 Task: Create new contact,   with mail id: 'AutumnAdams@revlon.com', first name: 'Autumn', Last name: 'Adams', Job Title: Communications Specialist, Phone number (305) 555-1234. Change life cycle stage to  'Lead' and lead status to 'New'. Add new company to the associated contact: thewaltdisneycompany.com and type: Other. Logged in from softage.10@softage.net
Action: Mouse moved to (81, 58)
Screenshot: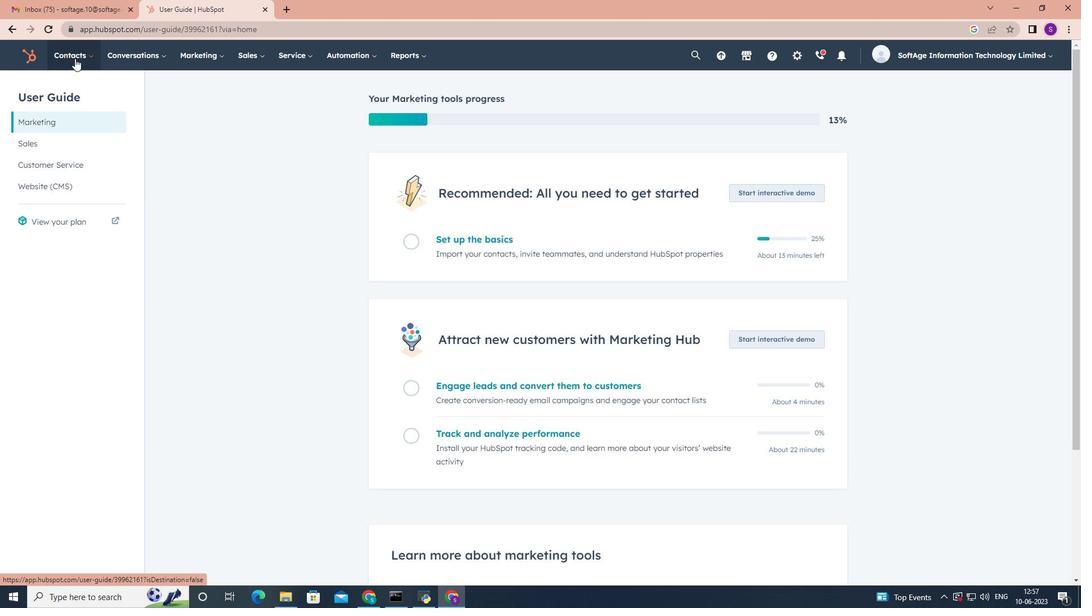 
Action: Mouse pressed left at (81, 58)
Screenshot: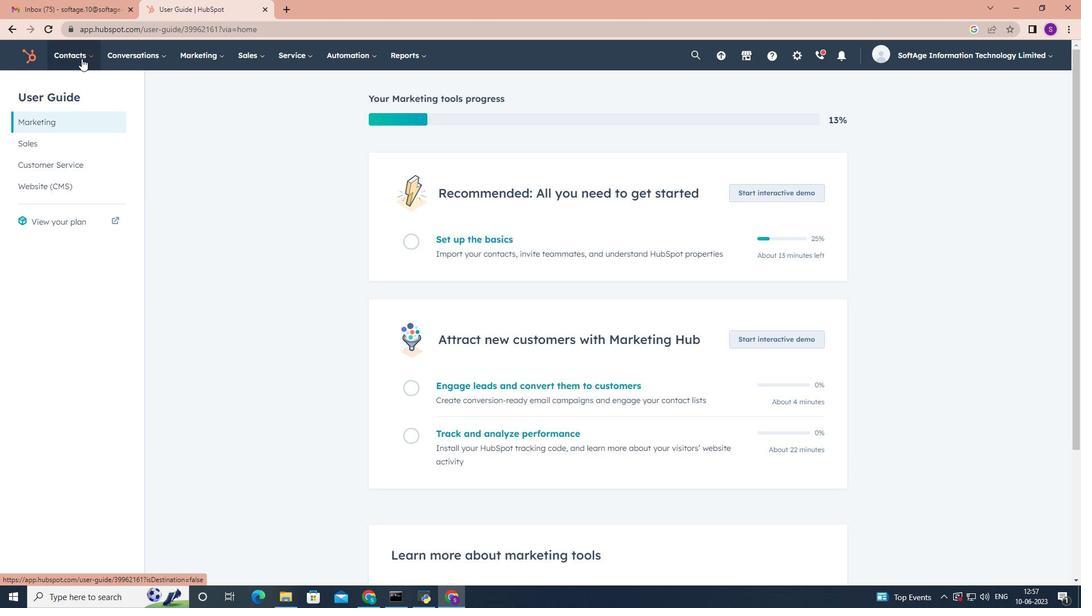 
Action: Mouse moved to (90, 88)
Screenshot: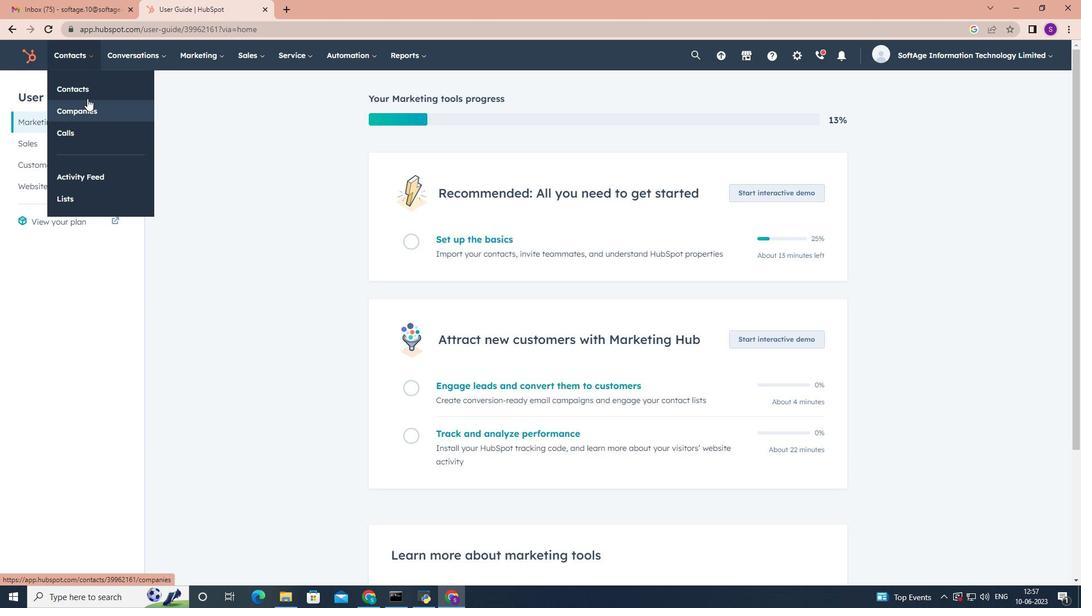 
Action: Mouse pressed left at (90, 88)
Screenshot: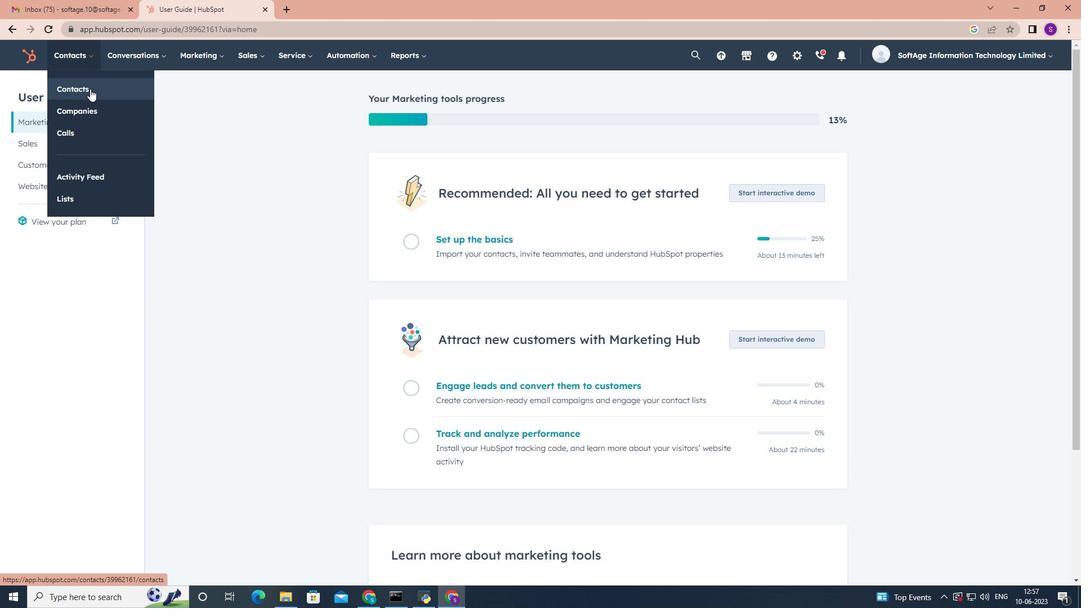 
Action: Mouse moved to (1036, 98)
Screenshot: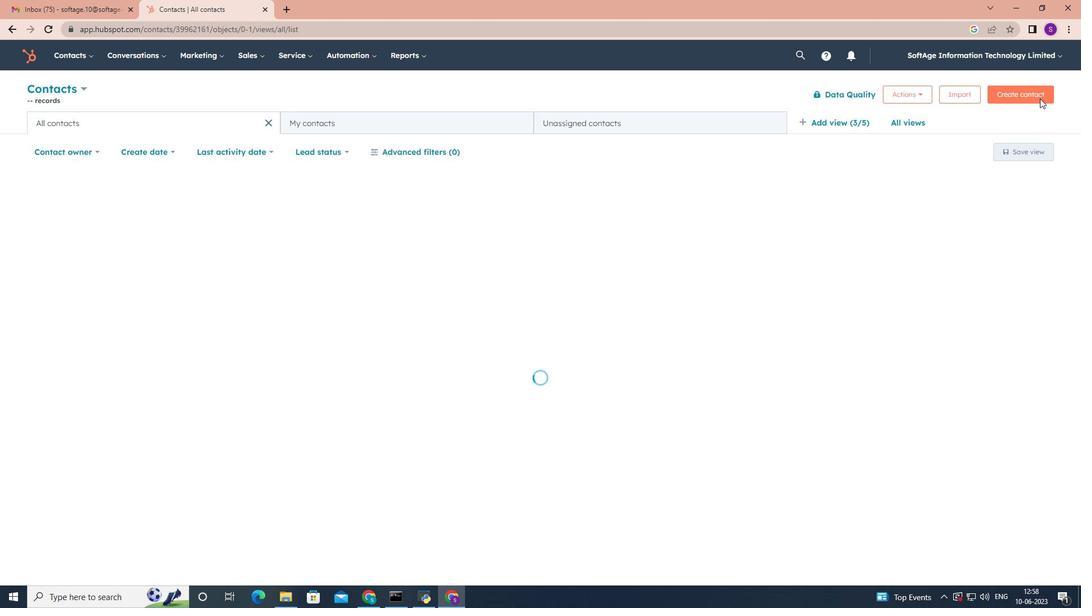 
Action: Mouse pressed left at (1036, 98)
Screenshot: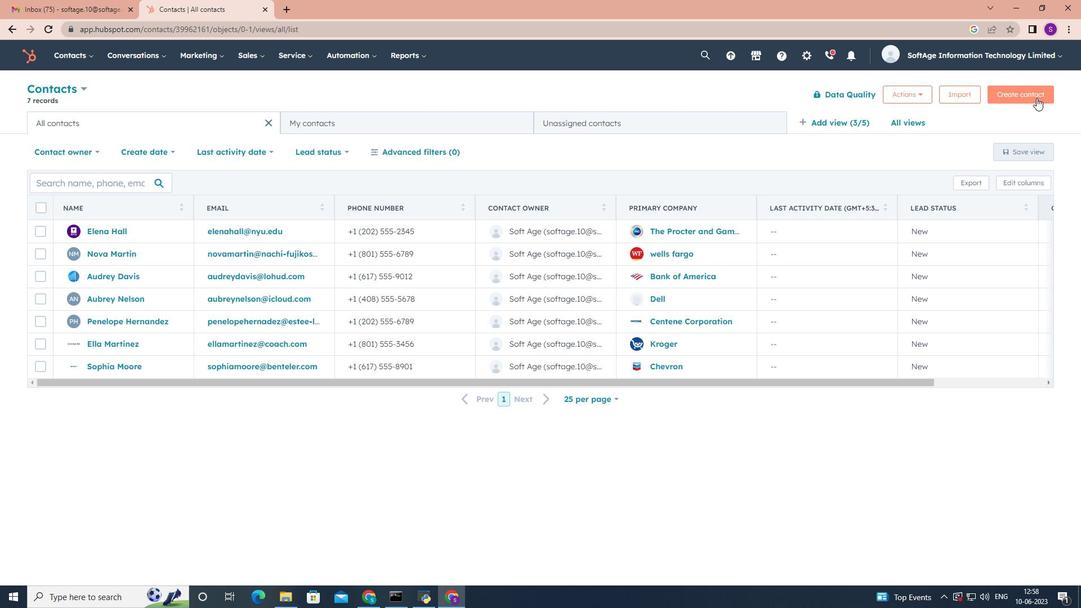 
Action: Mouse moved to (791, 153)
Screenshot: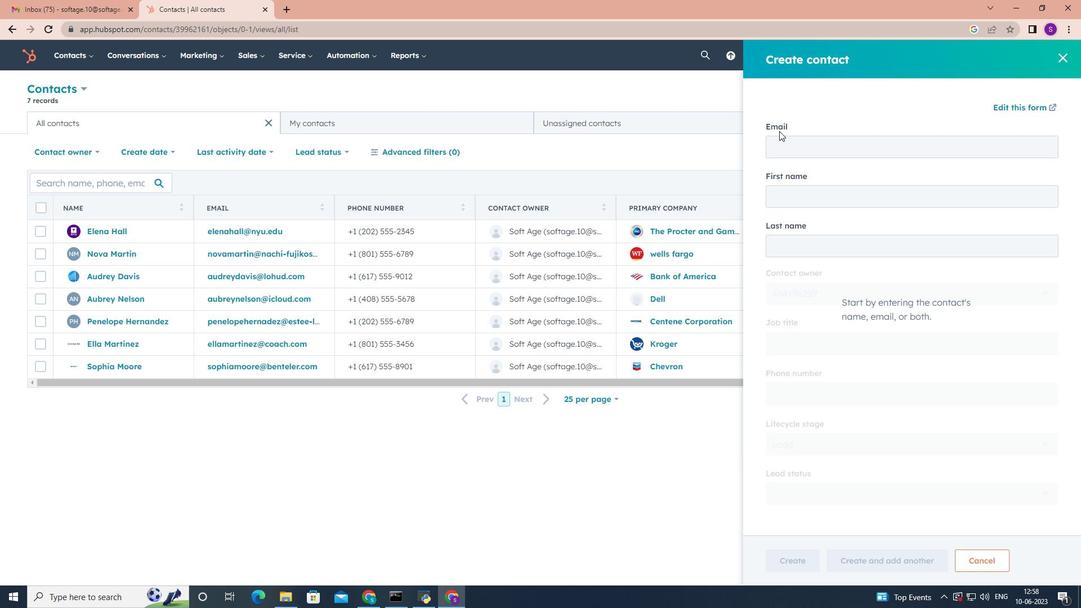 
Action: Mouse pressed left at (791, 153)
Screenshot: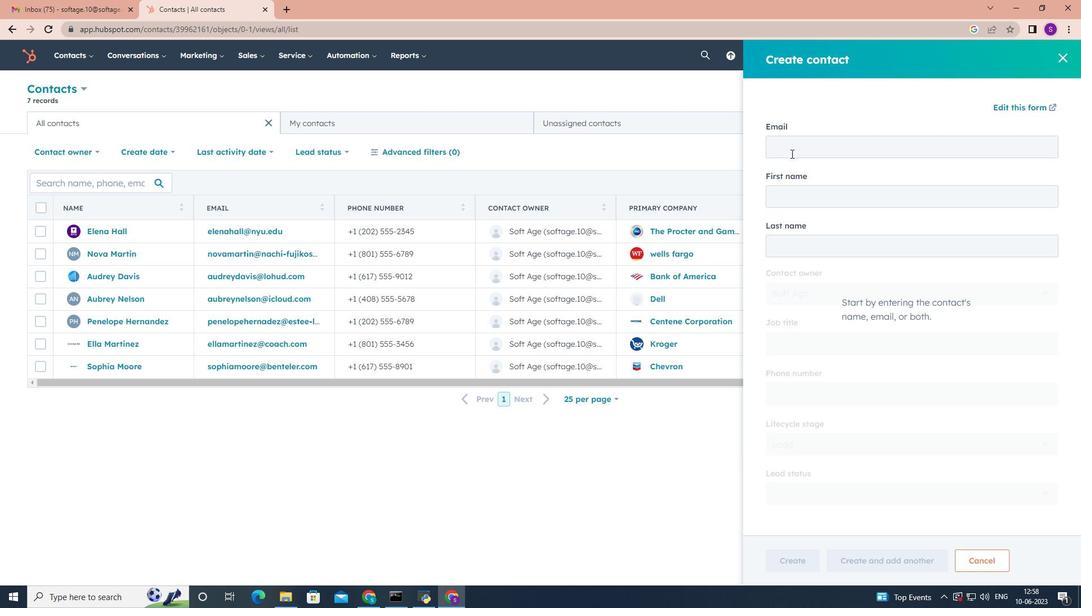 
Action: Key pressed <Key.shift>Autumn<Key.shift>Adams<Key.shift>@revlon.com<Key.tab><Key.shift>Autumn<Key.tab><Key.shift>Adams<Key.tab><Key.tab><Key.shift><Key.shift><Key.shift><Key.shift><Key.shift><Key.shift><Key.shift><Key.shift>Communications<Key.space><Key.shift>Specialist<Key.tab>3055551234<Key.tab><Key.tab><Key.tab><Key.tab><Key.enter>
Screenshot: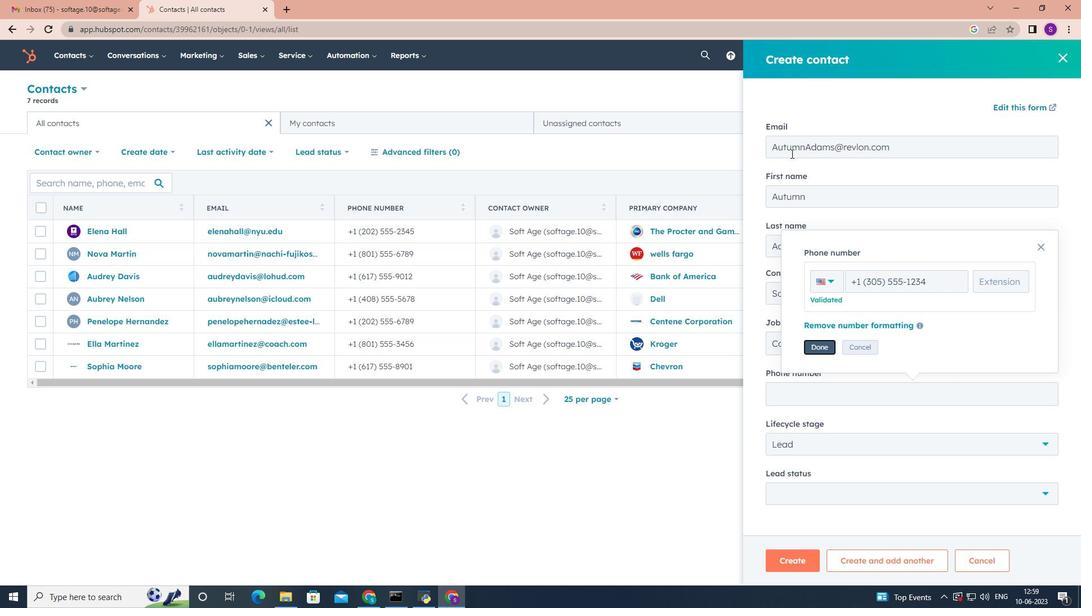 
Action: Mouse moved to (1047, 443)
Screenshot: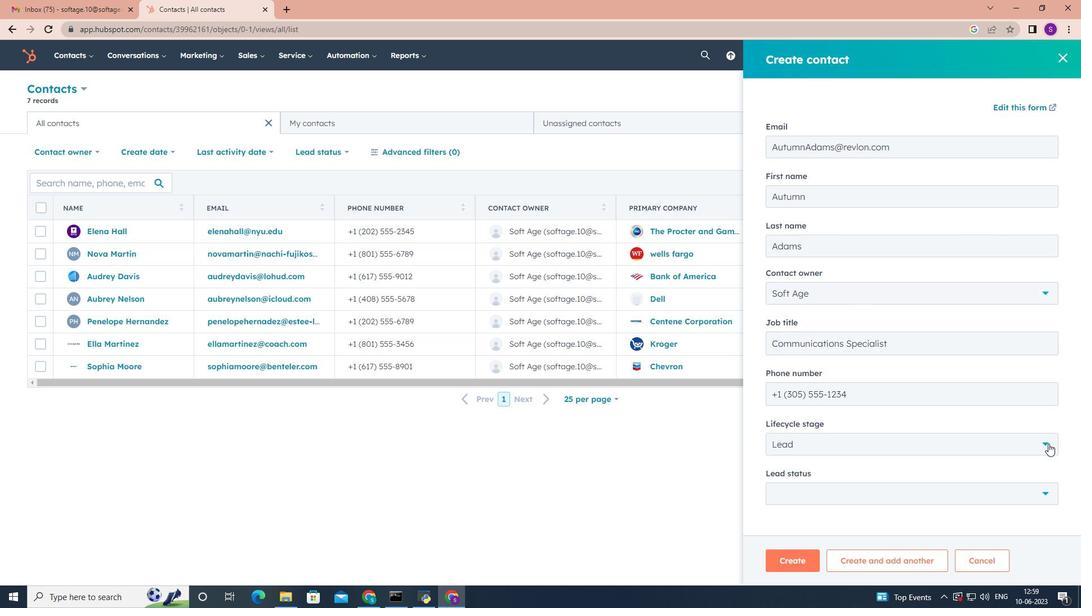 
Action: Mouse pressed left at (1047, 443)
Screenshot: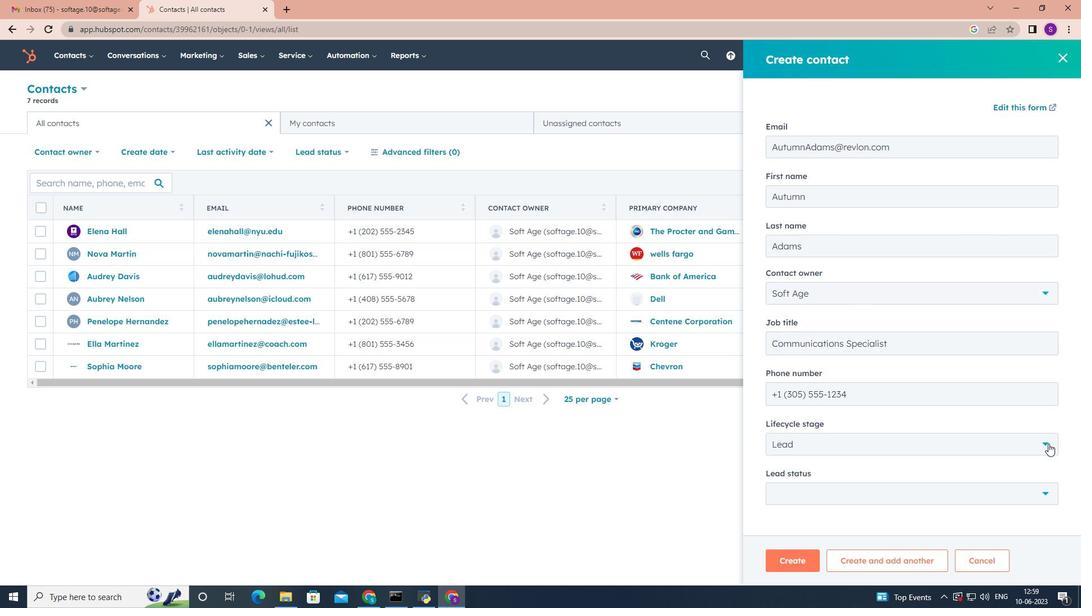 
Action: Mouse moved to (951, 347)
Screenshot: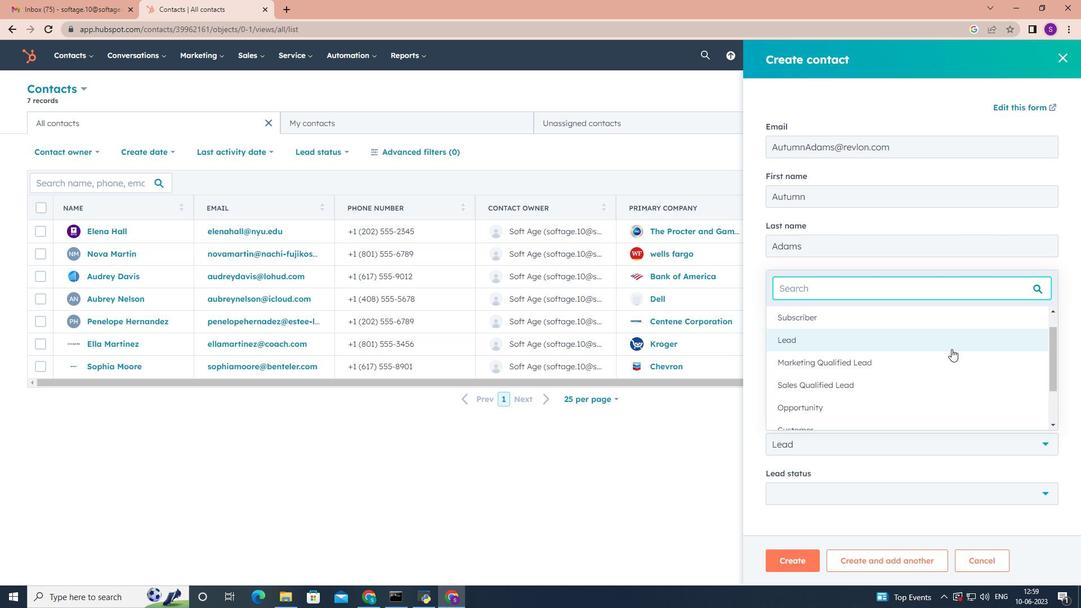 
Action: Mouse pressed left at (951, 347)
Screenshot: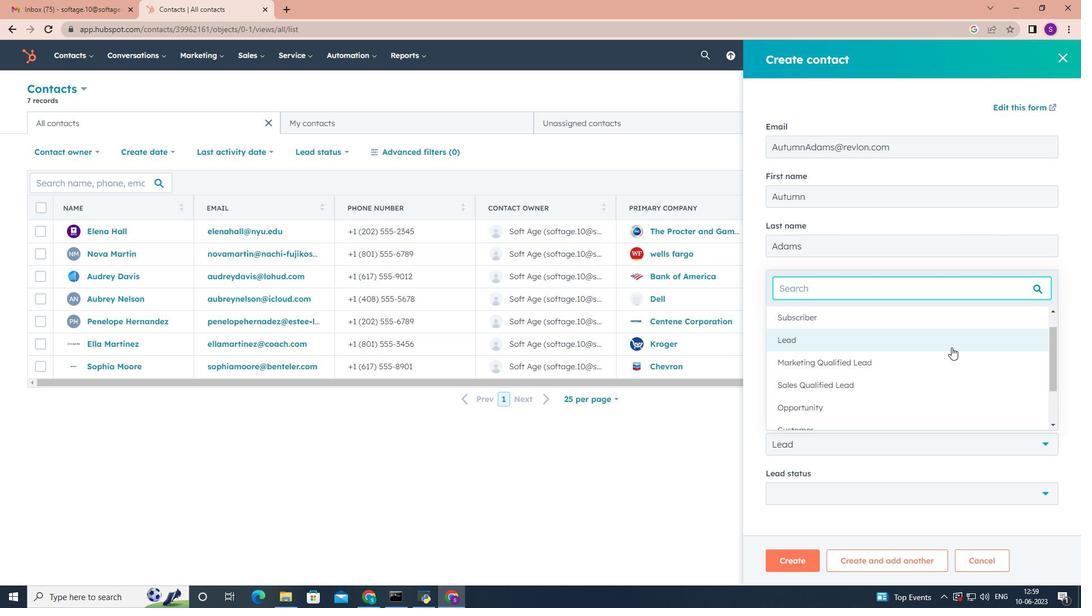 
Action: Mouse moved to (1043, 500)
Screenshot: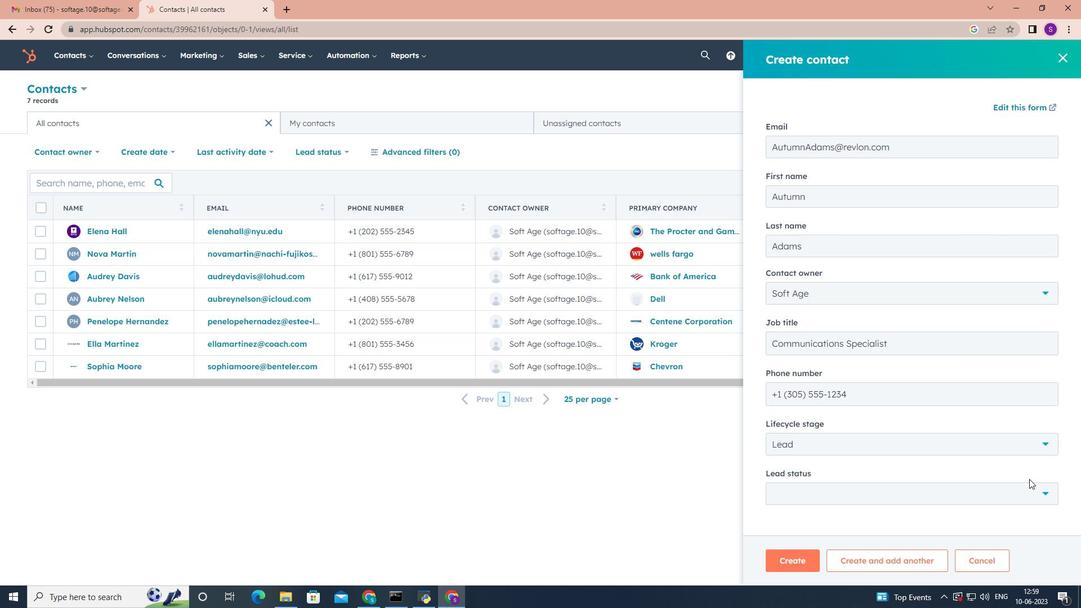 
Action: Mouse pressed left at (1043, 500)
Screenshot: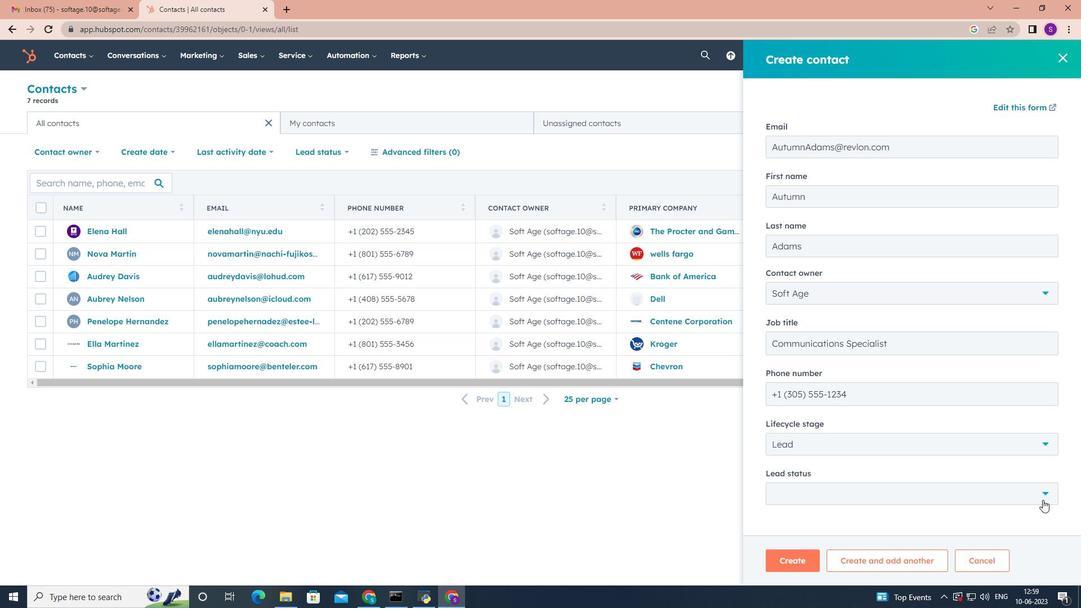 
Action: Mouse moved to (892, 391)
Screenshot: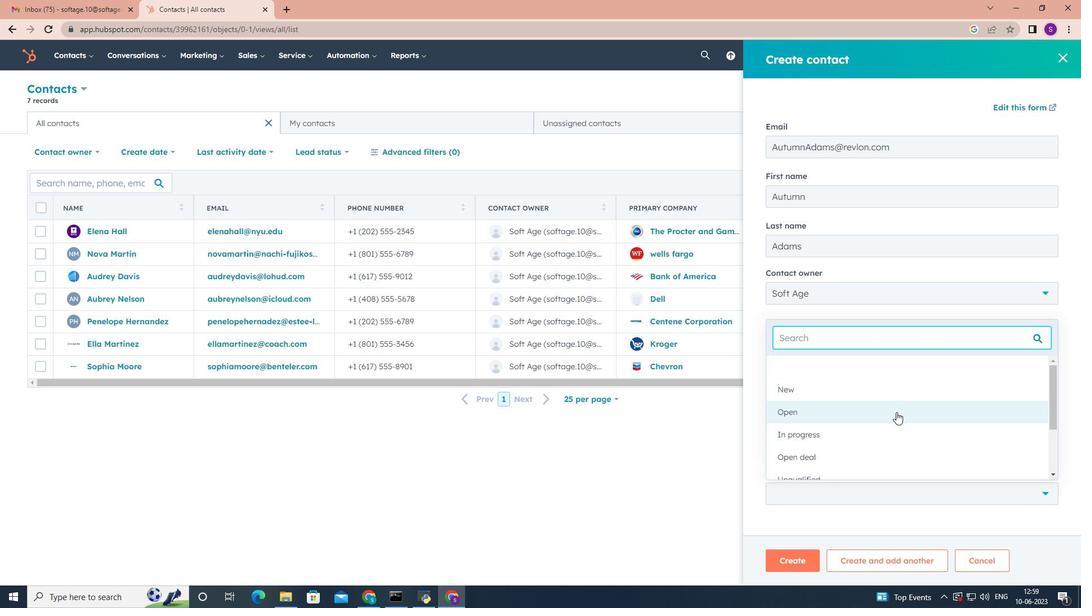 
Action: Mouse pressed left at (892, 391)
Screenshot: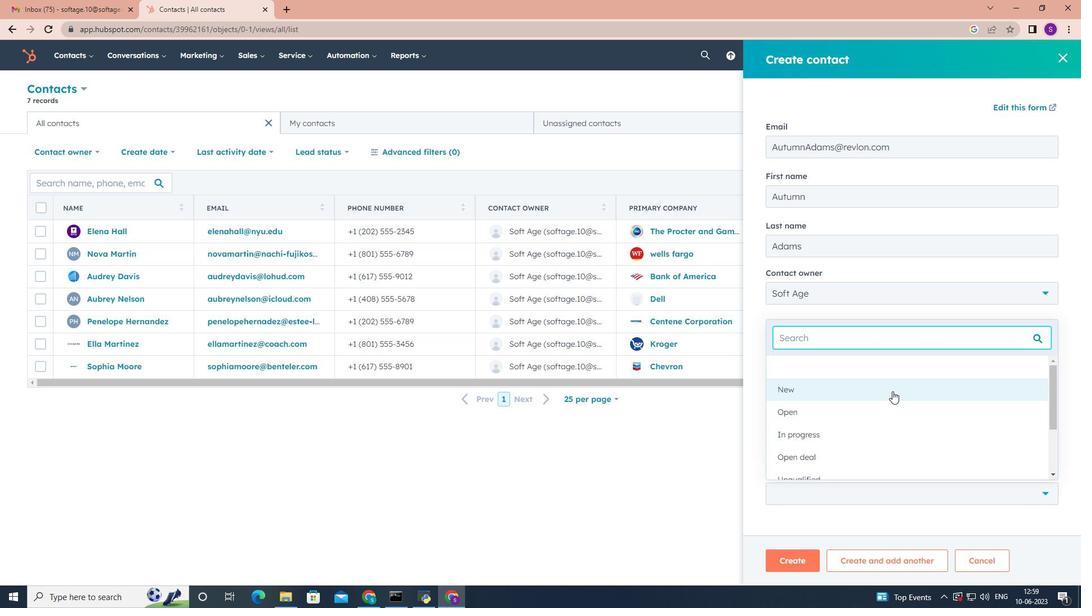 
Action: Mouse moved to (801, 561)
Screenshot: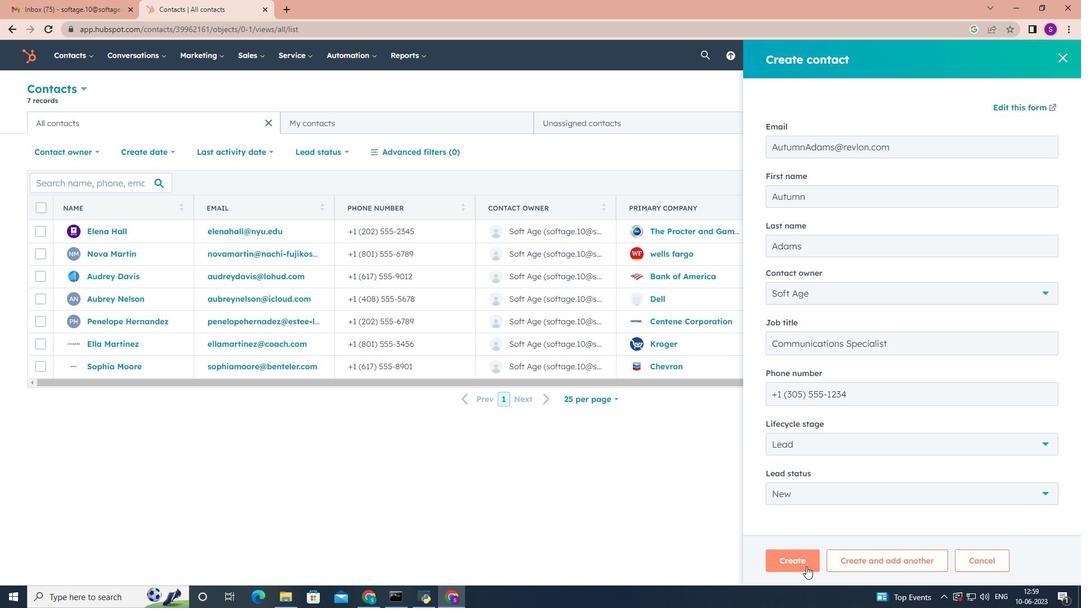 
Action: Mouse pressed left at (801, 561)
Screenshot: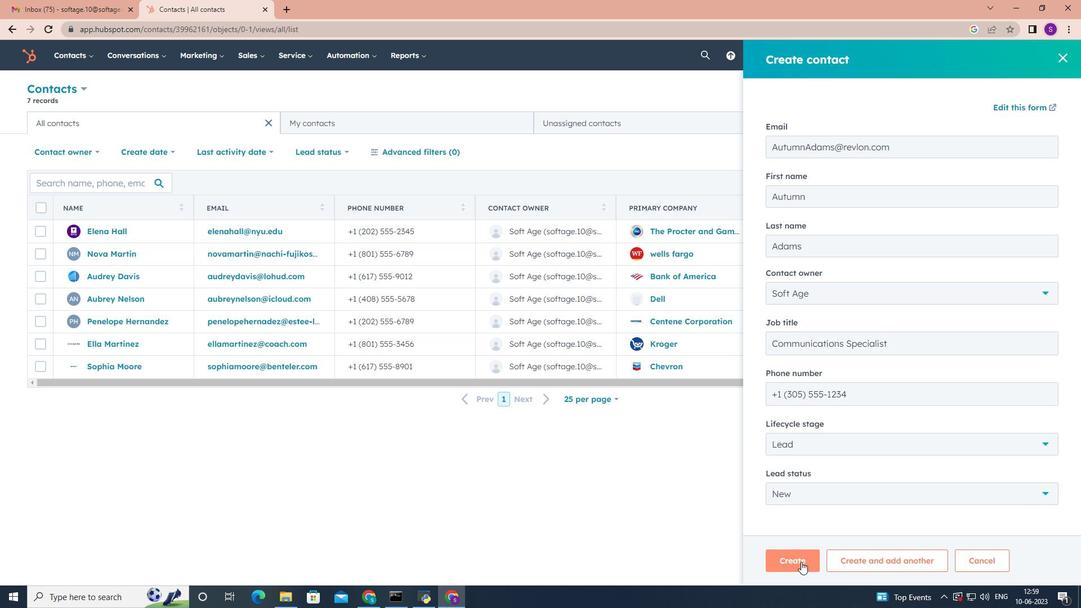 
Action: Mouse moved to (590, 395)
Screenshot: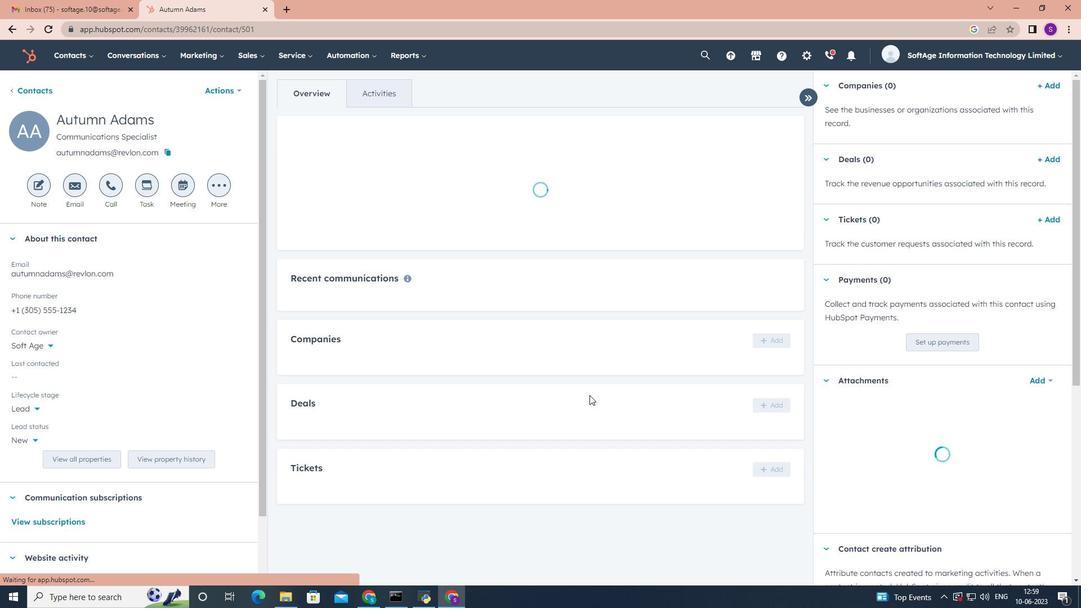 
Action: Mouse scrolled (590, 394) with delta (0, 0)
Screenshot: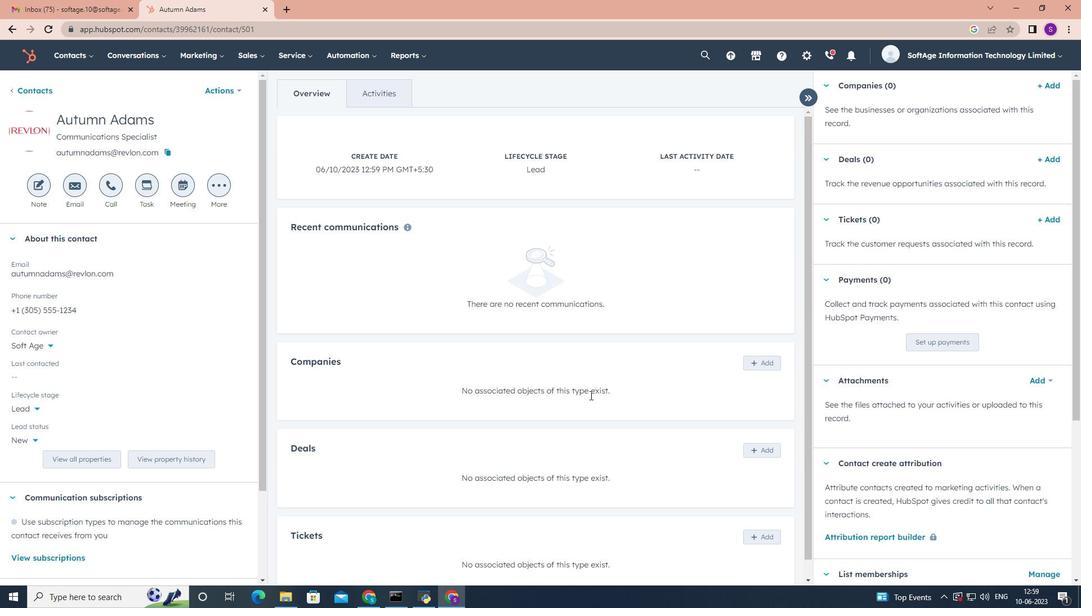 
Action: Mouse scrolled (590, 394) with delta (0, 0)
Screenshot: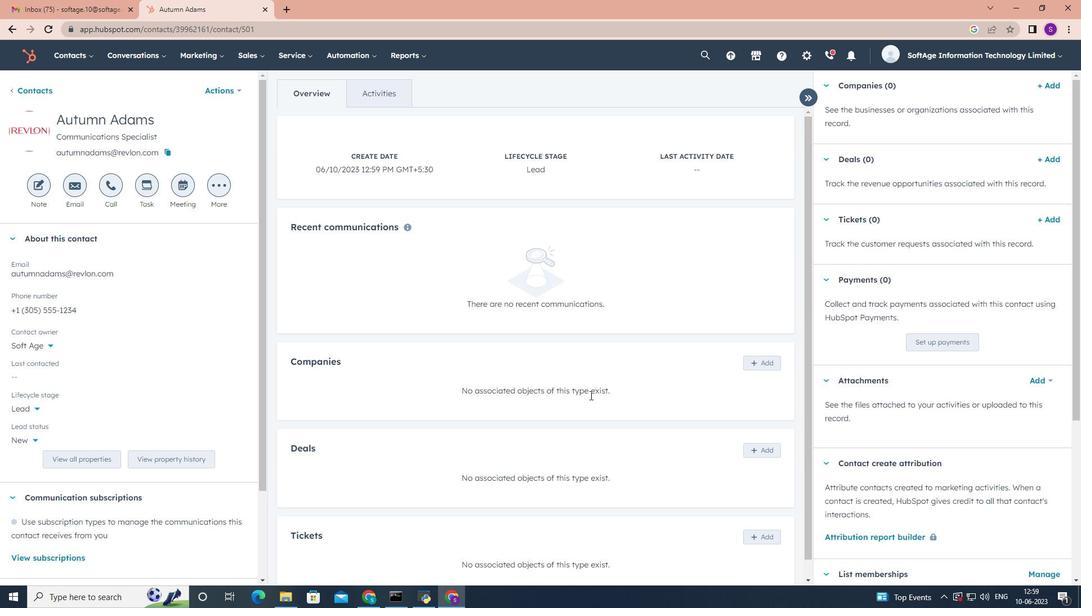 
Action: Mouse scrolled (590, 394) with delta (0, 0)
Screenshot: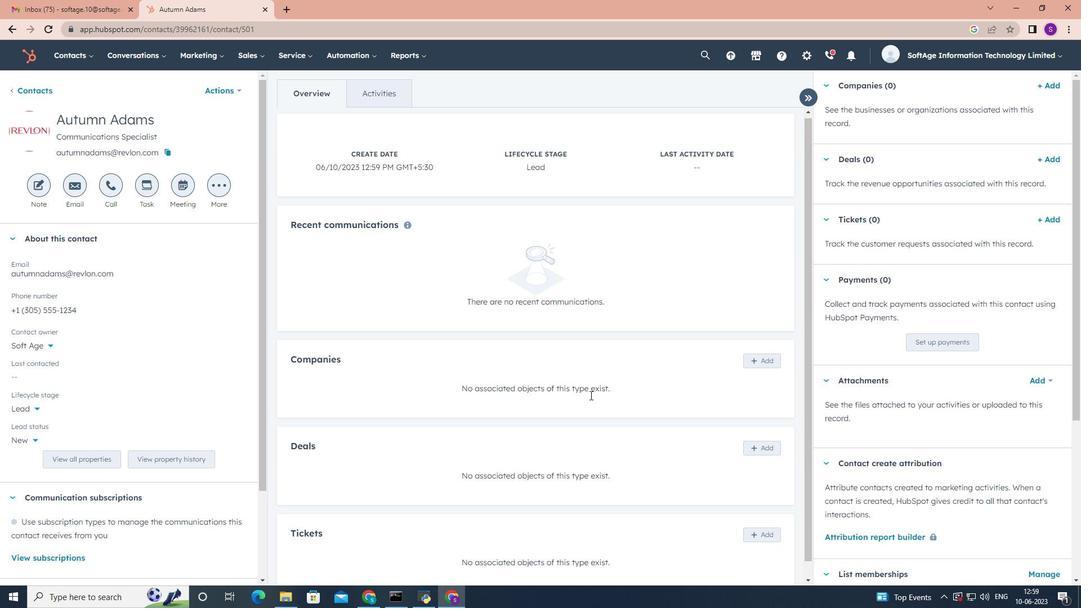 
Action: Mouse moved to (763, 339)
Screenshot: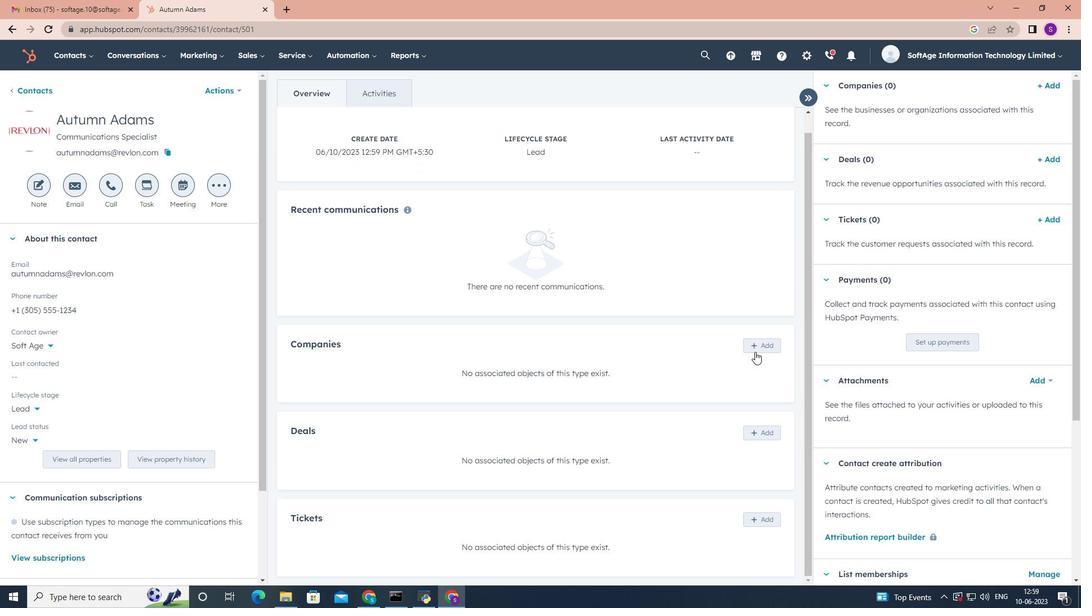 
Action: Mouse pressed left at (763, 339)
Screenshot: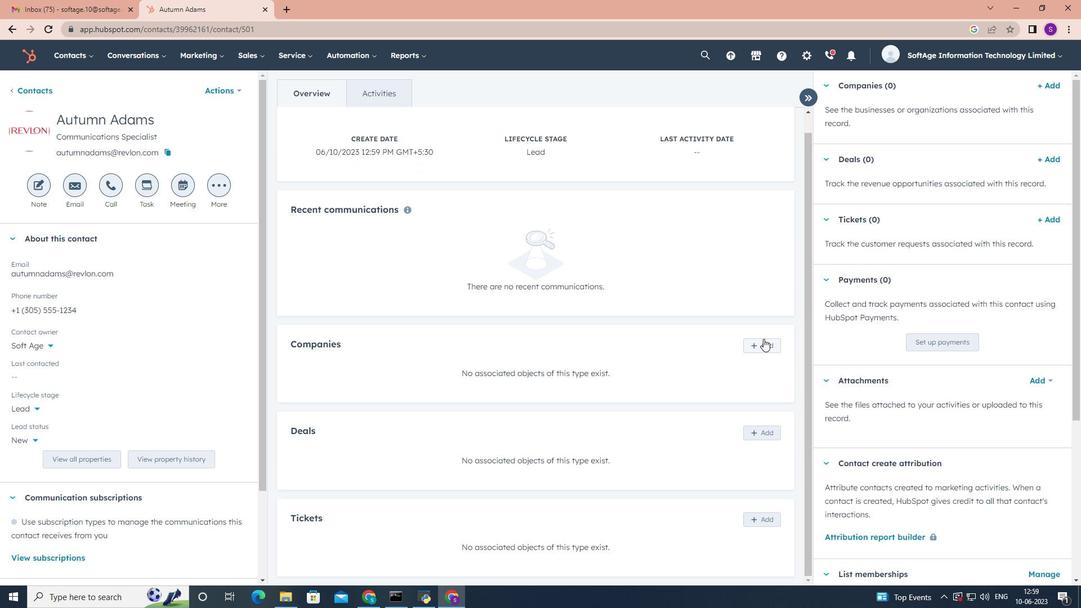 
Action: Mouse moved to (864, 113)
Screenshot: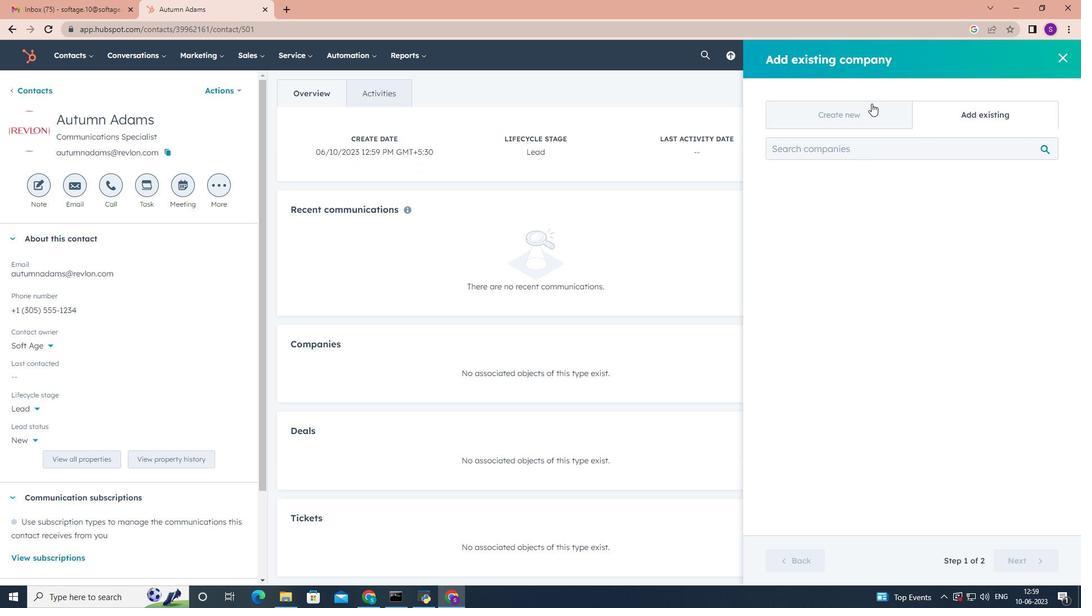 
Action: Mouse pressed left at (864, 113)
Screenshot: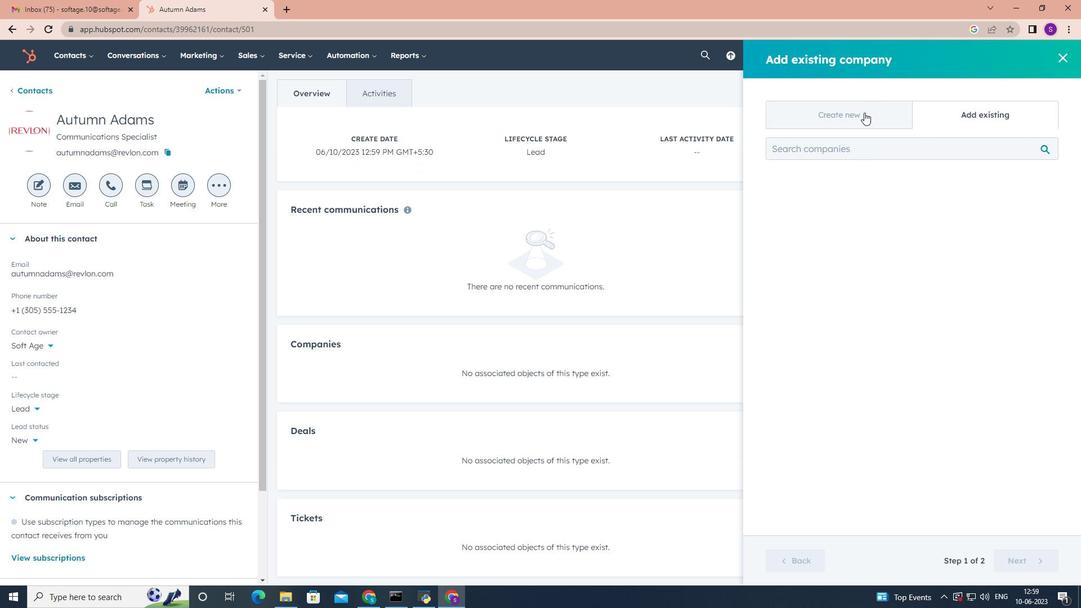 
Action: Mouse moved to (853, 185)
Screenshot: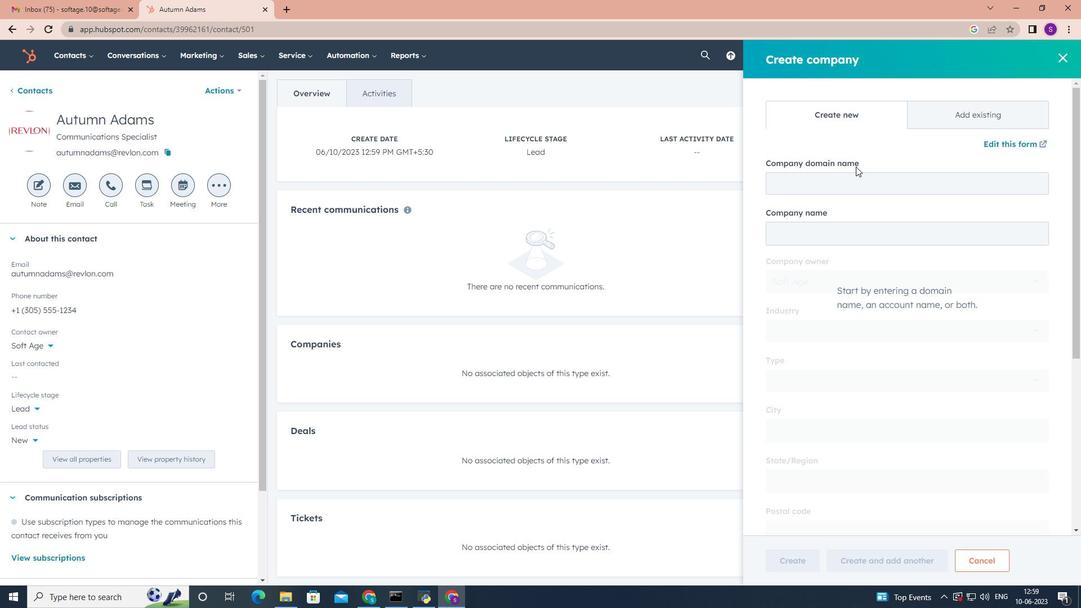 
Action: Mouse pressed left at (853, 185)
Screenshot: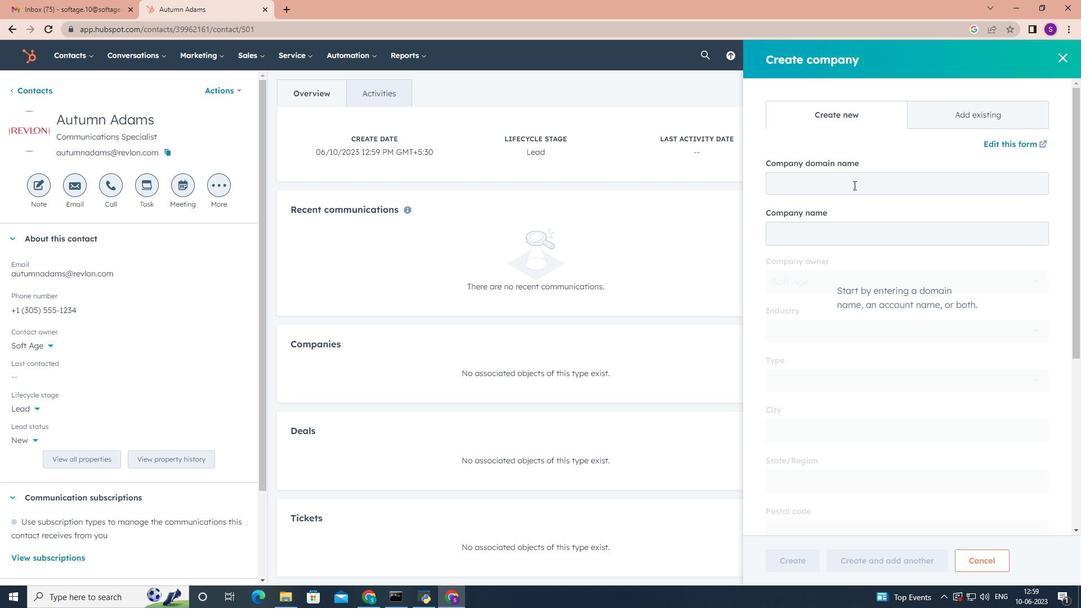 
Action: Key pressed thewaltdisneycompany.com
Screenshot: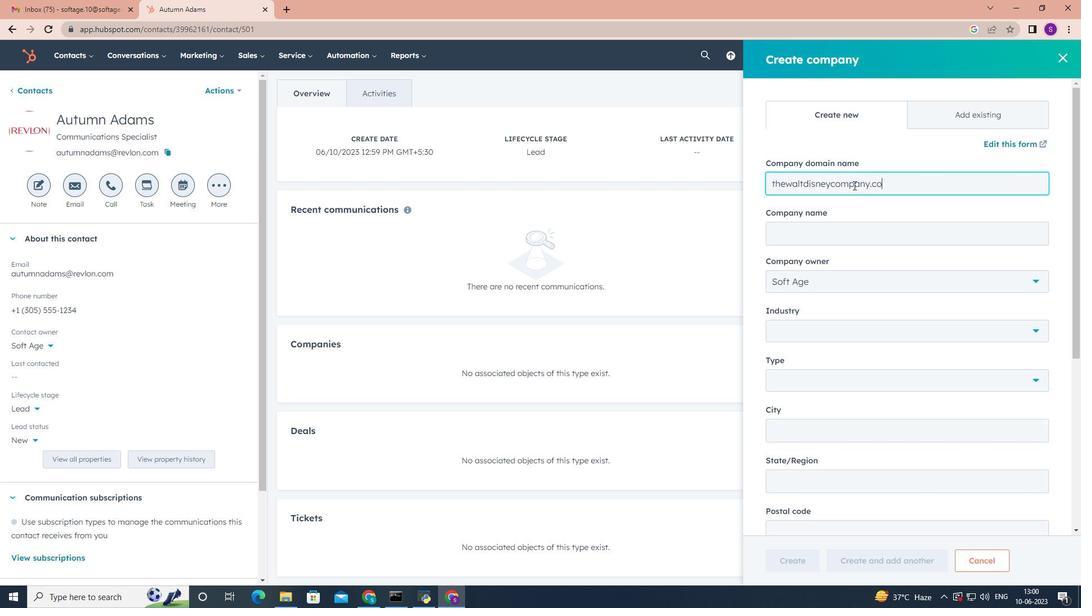 
Action: Mouse moved to (928, 297)
Screenshot: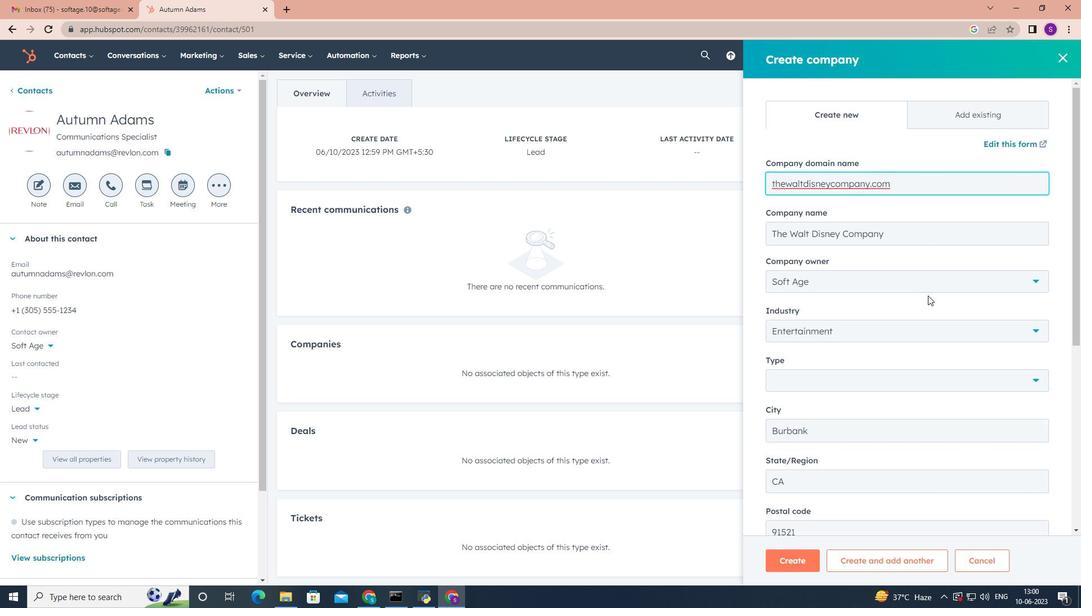 
Action: Mouse scrolled (928, 296) with delta (0, 0)
Screenshot: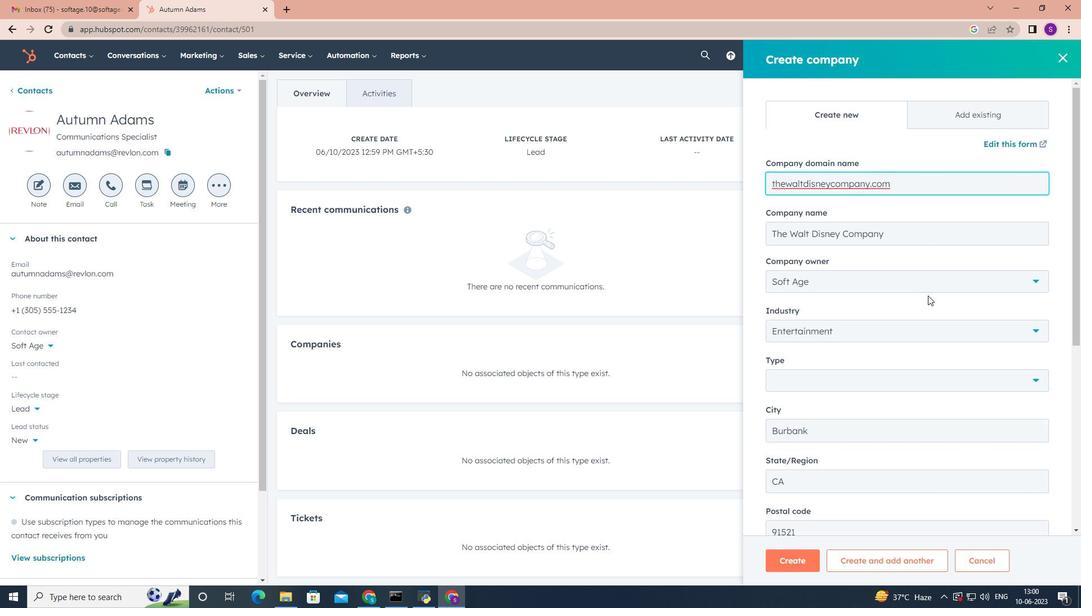 
Action: Mouse moved to (1039, 328)
Screenshot: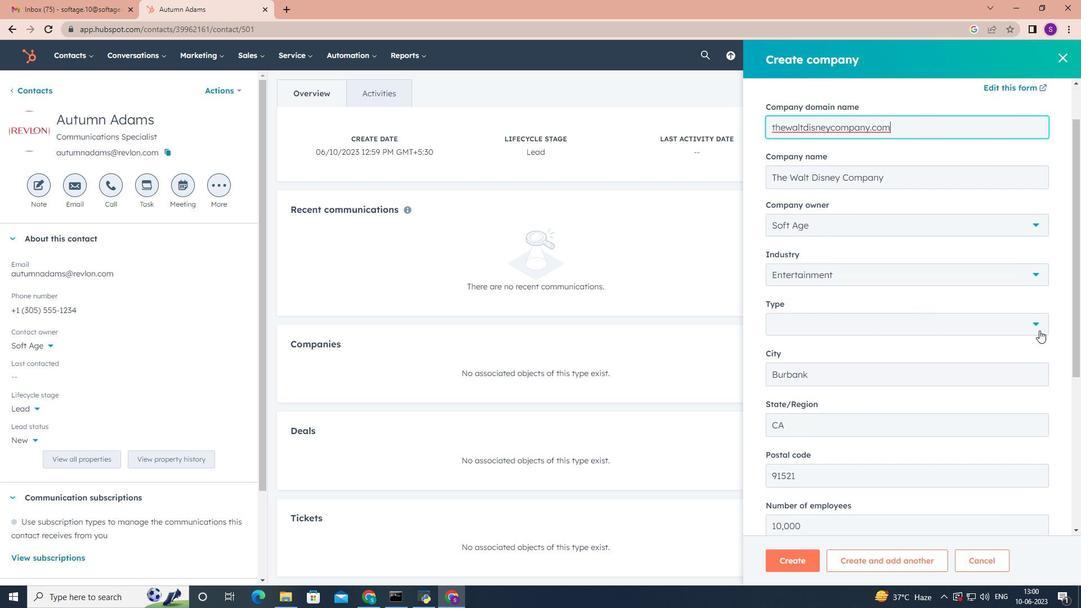 
Action: Mouse pressed left at (1039, 328)
Screenshot: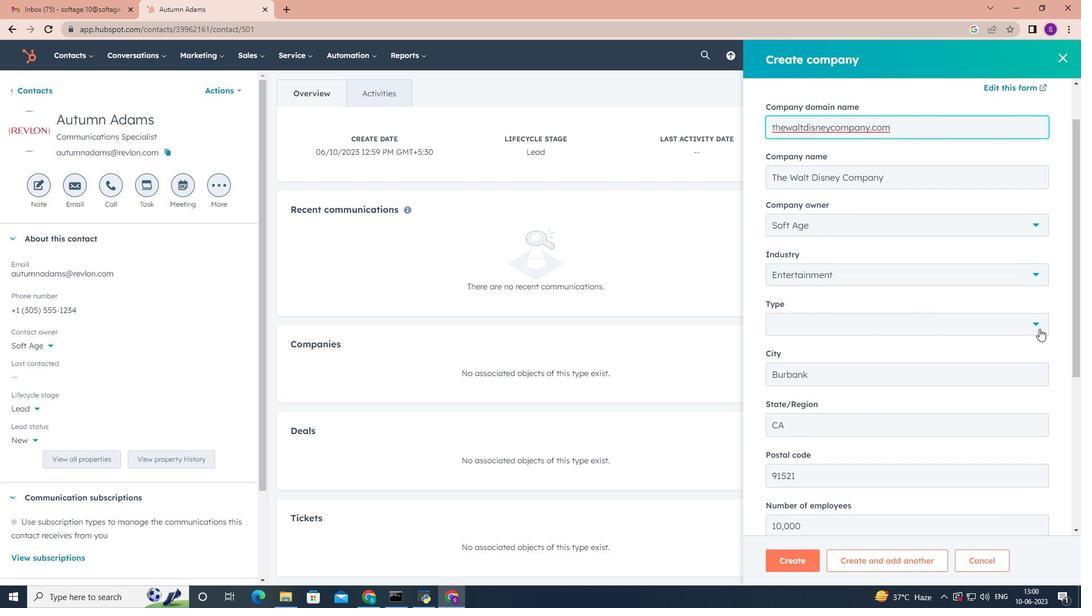 
Action: Mouse moved to (871, 392)
Screenshot: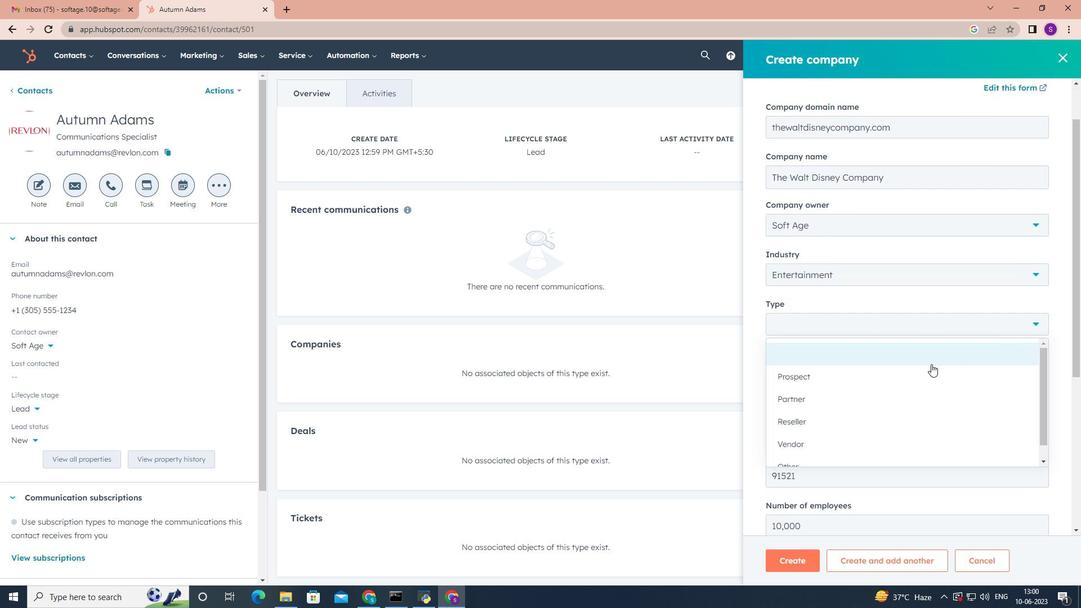 
Action: Mouse scrolled (871, 392) with delta (0, 0)
Screenshot: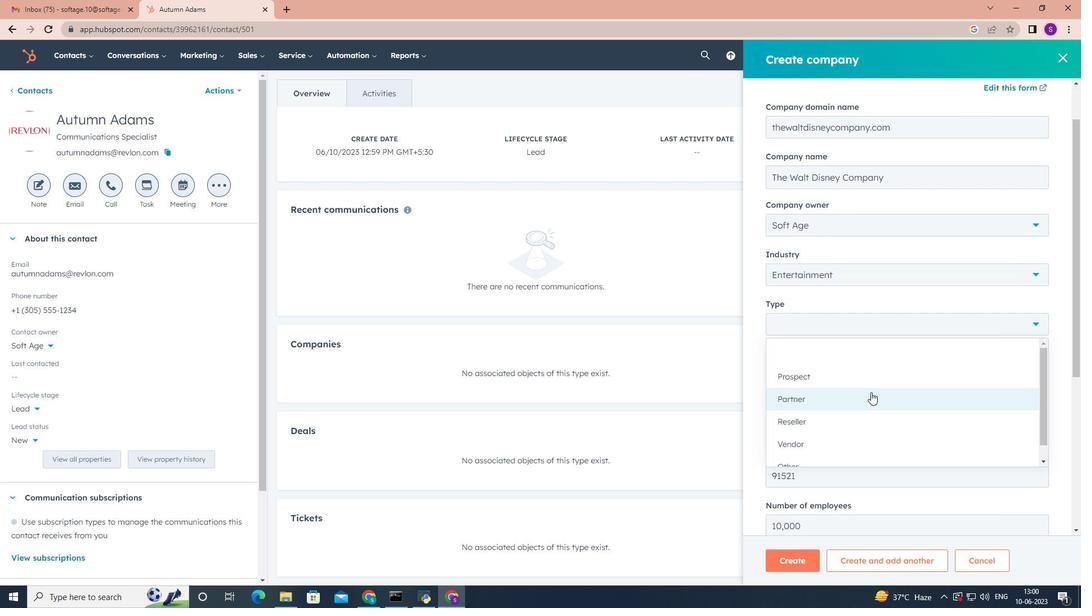 
Action: Mouse scrolled (871, 392) with delta (0, 0)
Screenshot: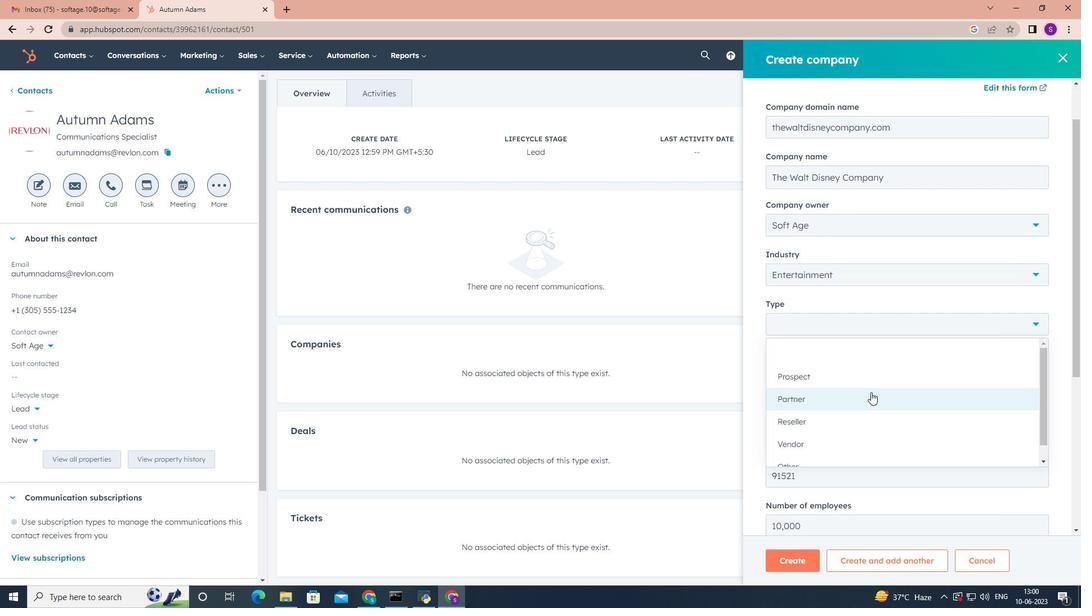 
Action: Mouse moved to (870, 393)
Screenshot: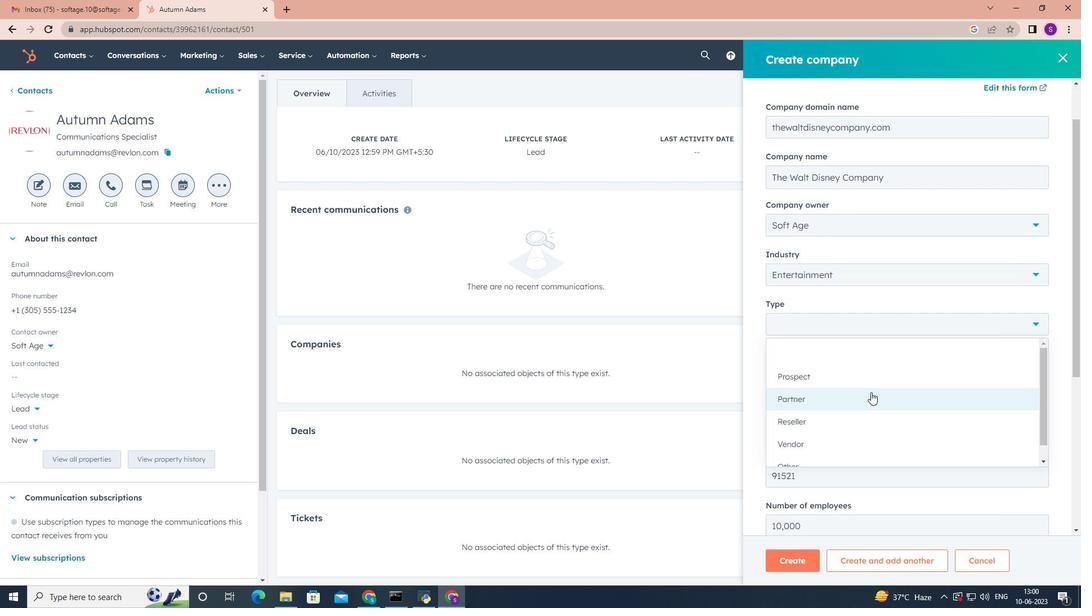 
Action: Mouse scrolled (871, 392) with delta (0, 0)
Screenshot: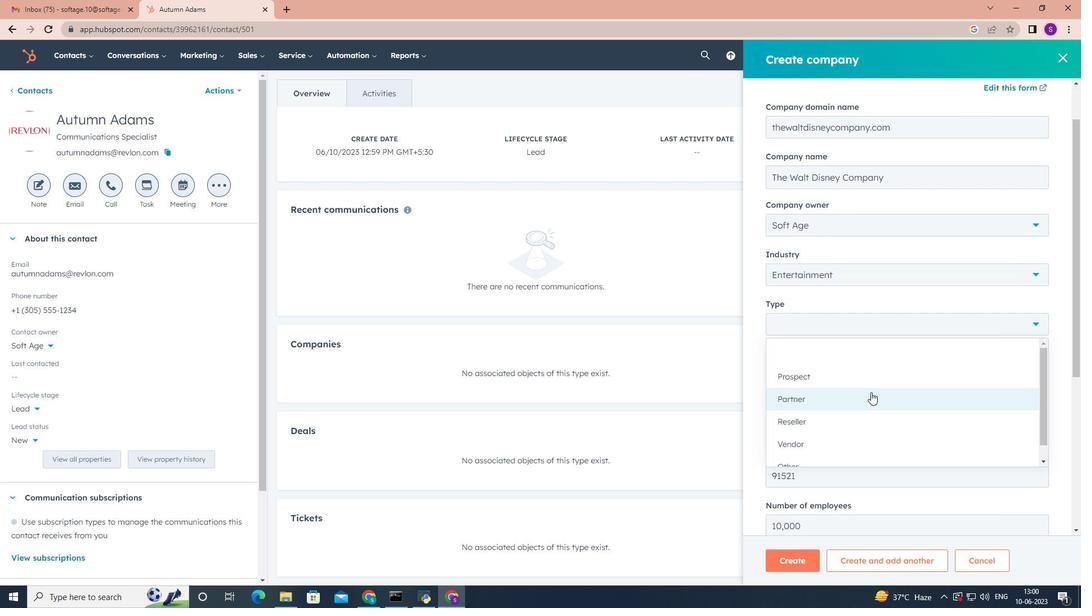 
Action: Mouse scrolled (870, 392) with delta (0, 0)
Screenshot: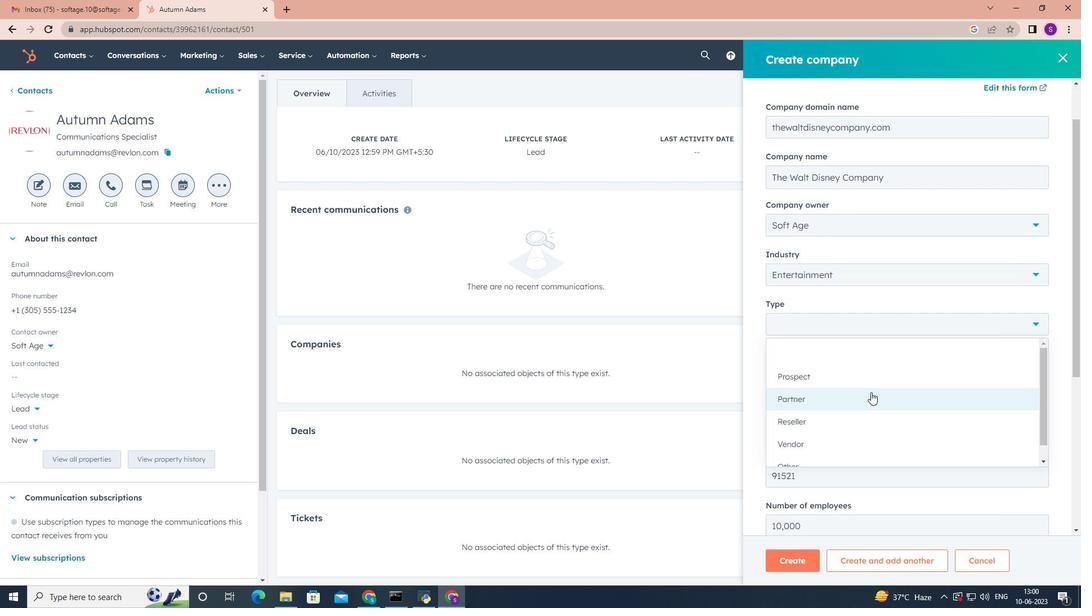 
Action: Mouse scrolled (870, 392) with delta (0, 0)
Screenshot: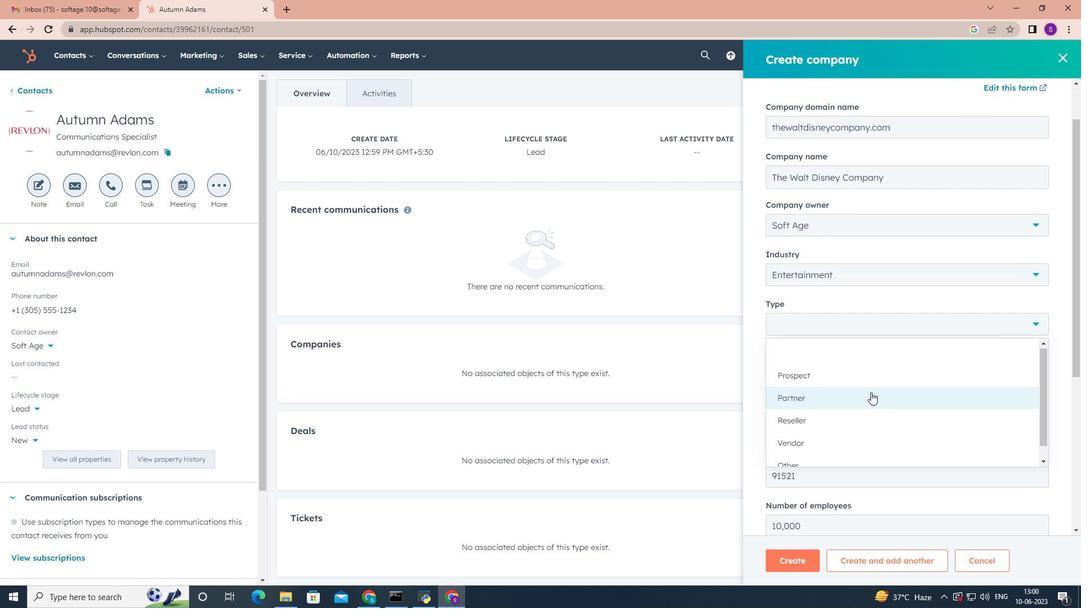
Action: Mouse moved to (827, 457)
Screenshot: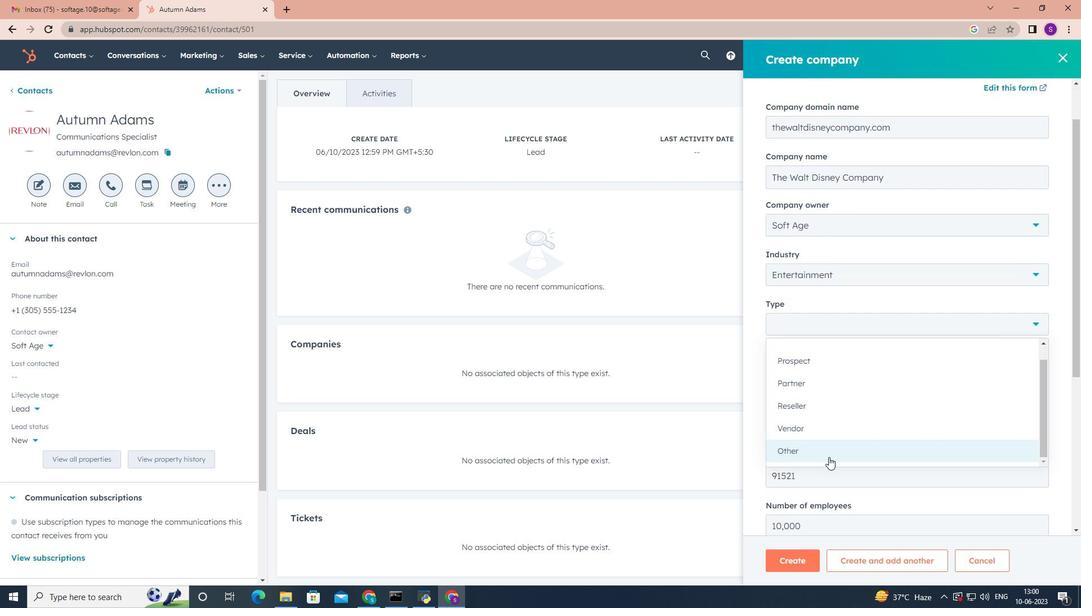 
Action: Mouse pressed left at (827, 457)
Screenshot: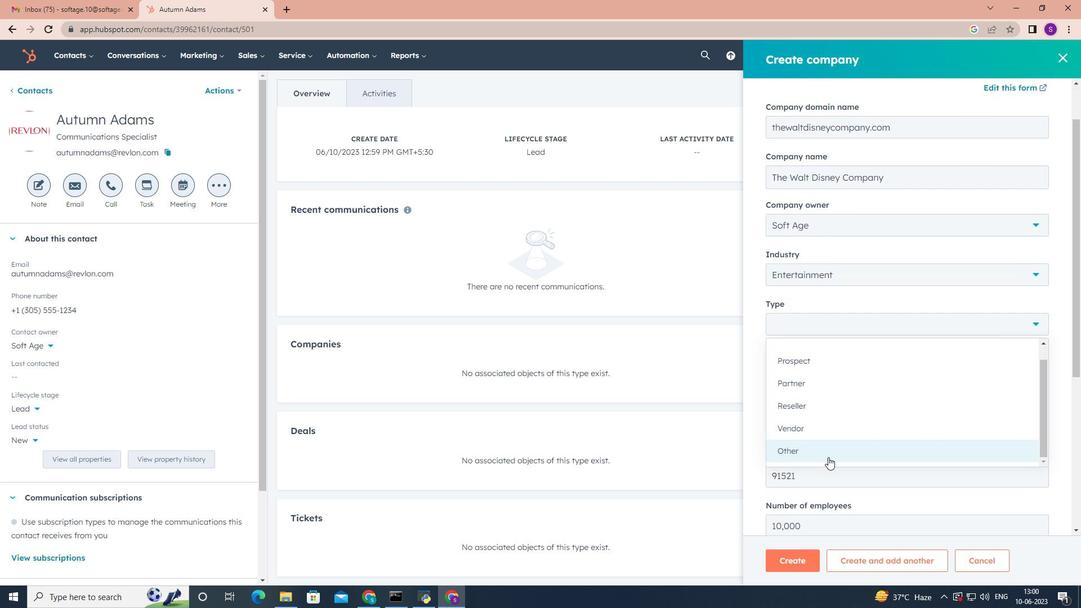 
Action: Mouse scrolled (827, 456) with delta (0, 0)
Screenshot: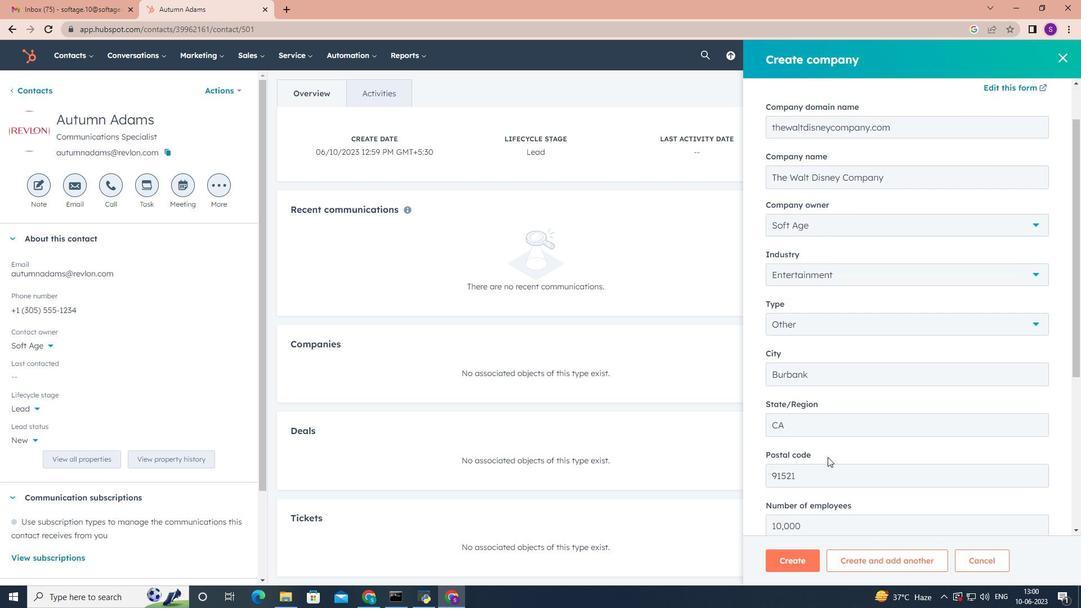 
Action: Mouse scrolled (827, 456) with delta (0, 0)
Screenshot: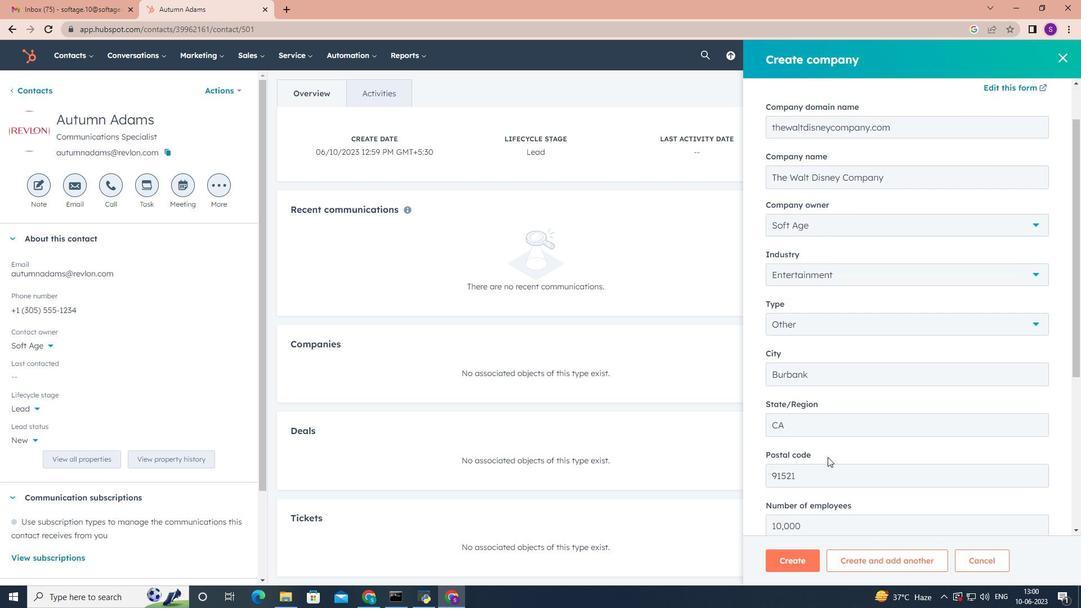 
Action: Mouse scrolled (827, 456) with delta (0, 0)
Screenshot: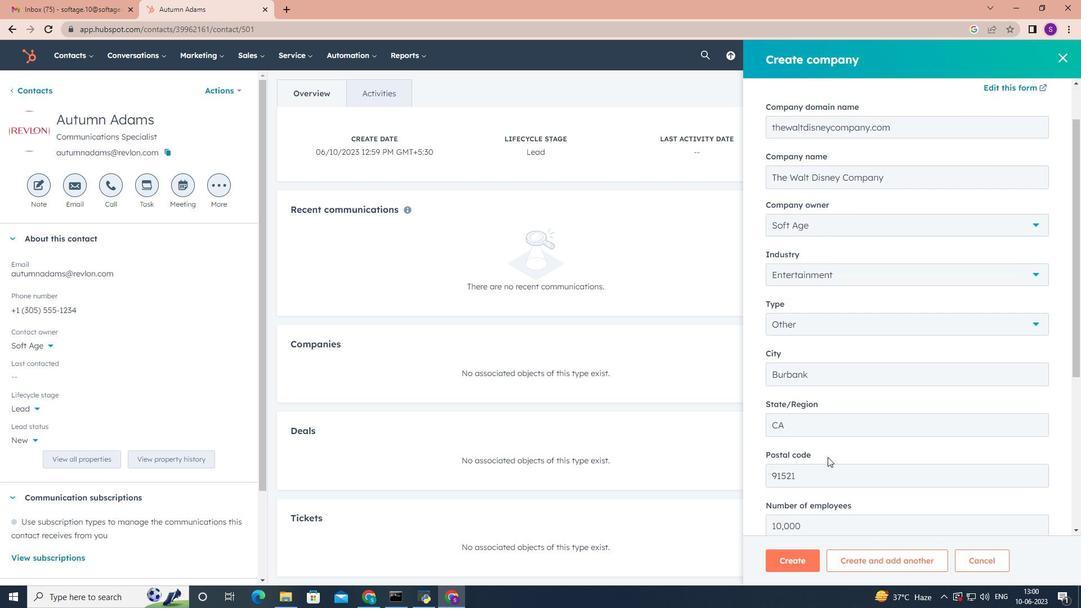 
Action: Mouse scrolled (827, 456) with delta (0, 0)
Screenshot: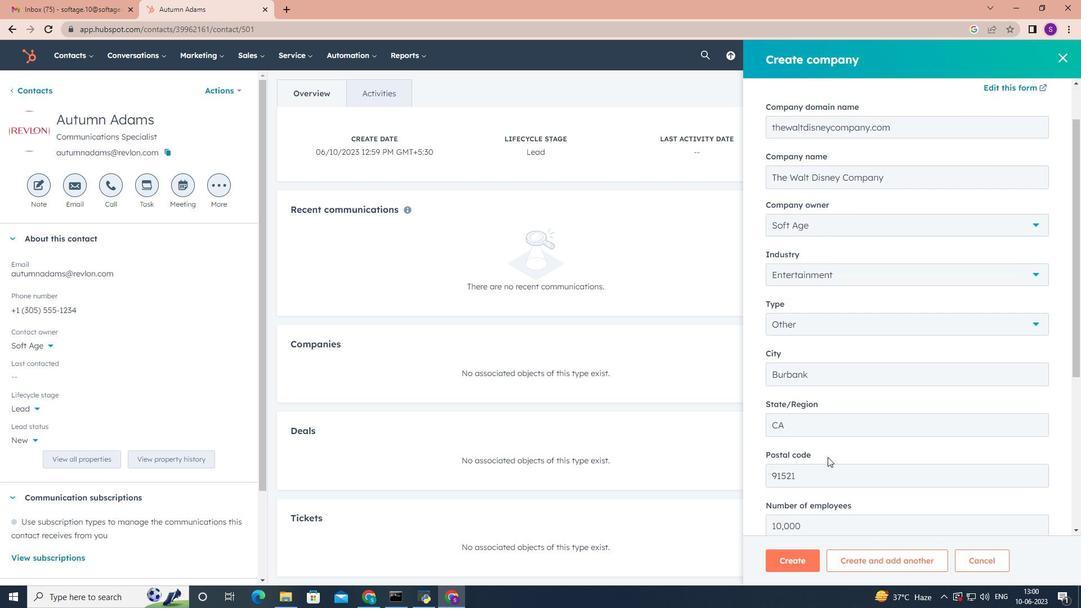 
Action: Mouse scrolled (827, 456) with delta (0, 0)
Screenshot: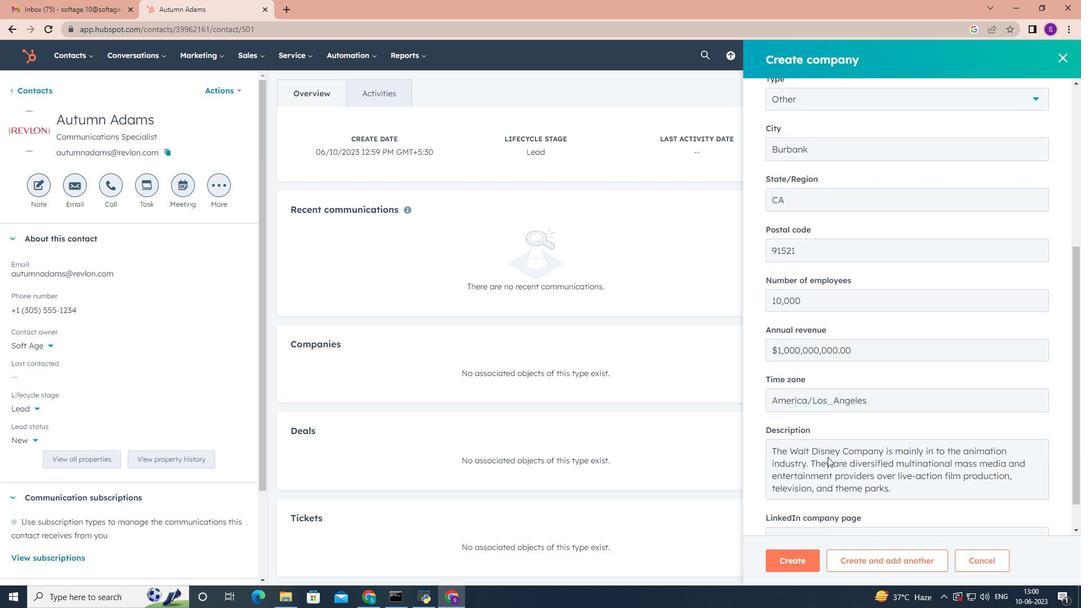 
Action: Mouse scrolled (827, 456) with delta (0, 0)
Screenshot: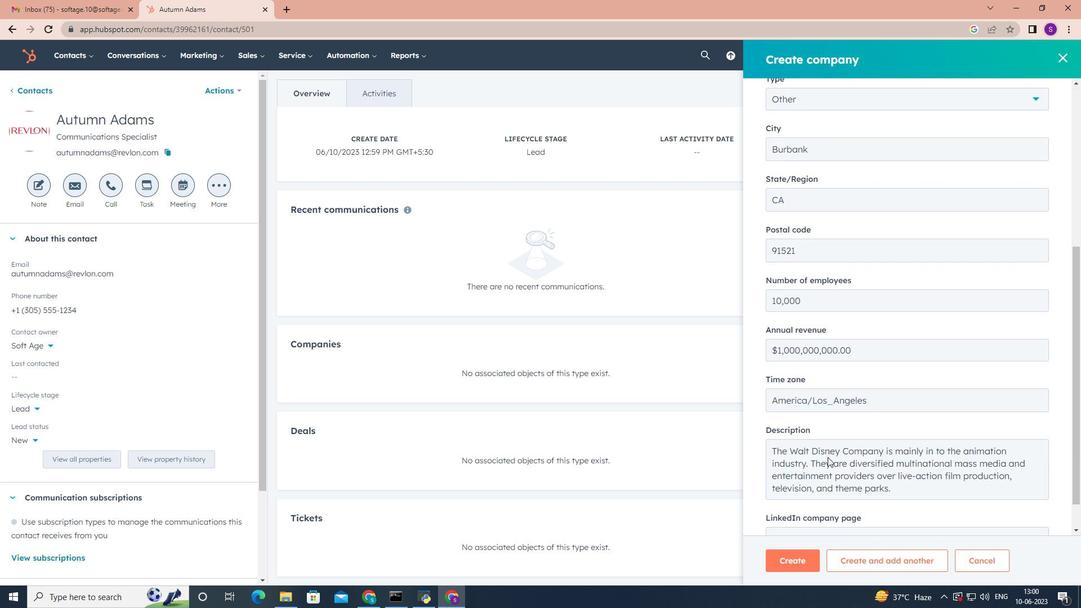 
Action: Mouse scrolled (827, 456) with delta (0, 0)
Screenshot: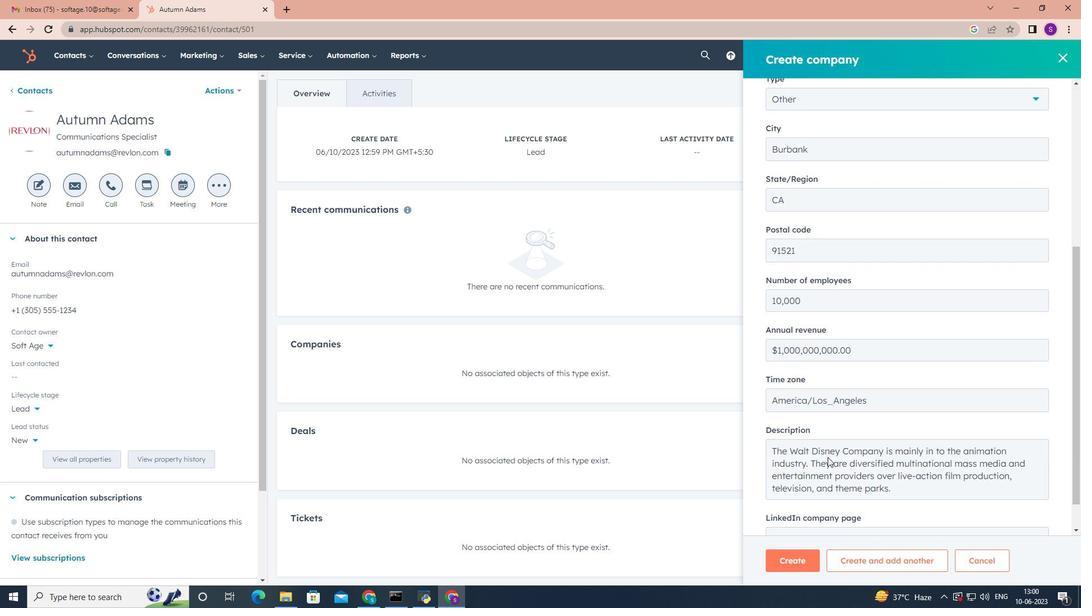 
Action: Mouse scrolled (827, 456) with delta (0, 0)
Screenshot: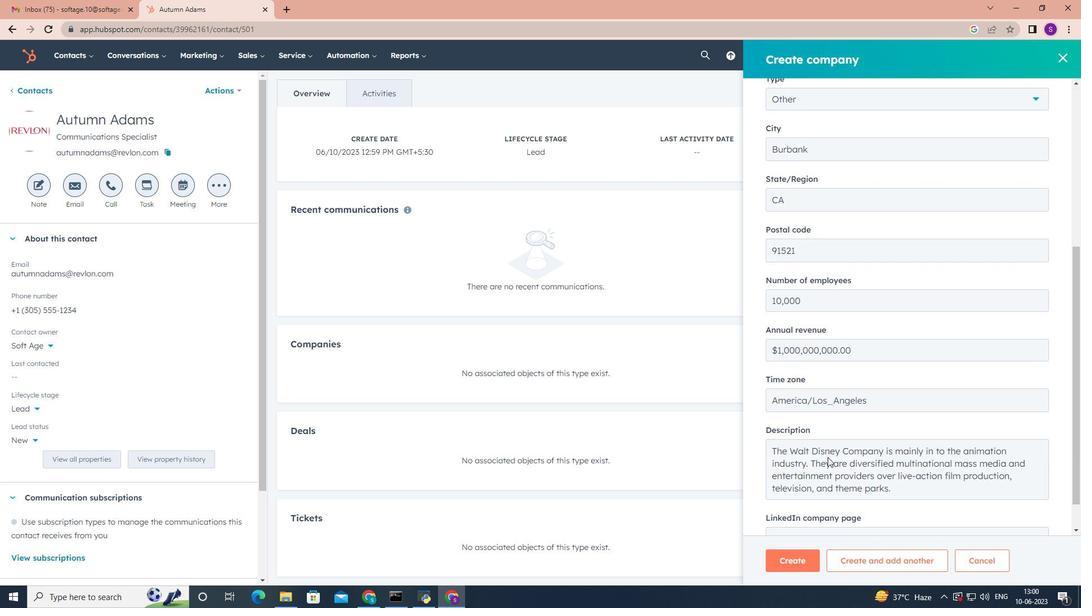 
Action: Mouse scrolled (827, 456) with delta (0, 0)
Screenshot: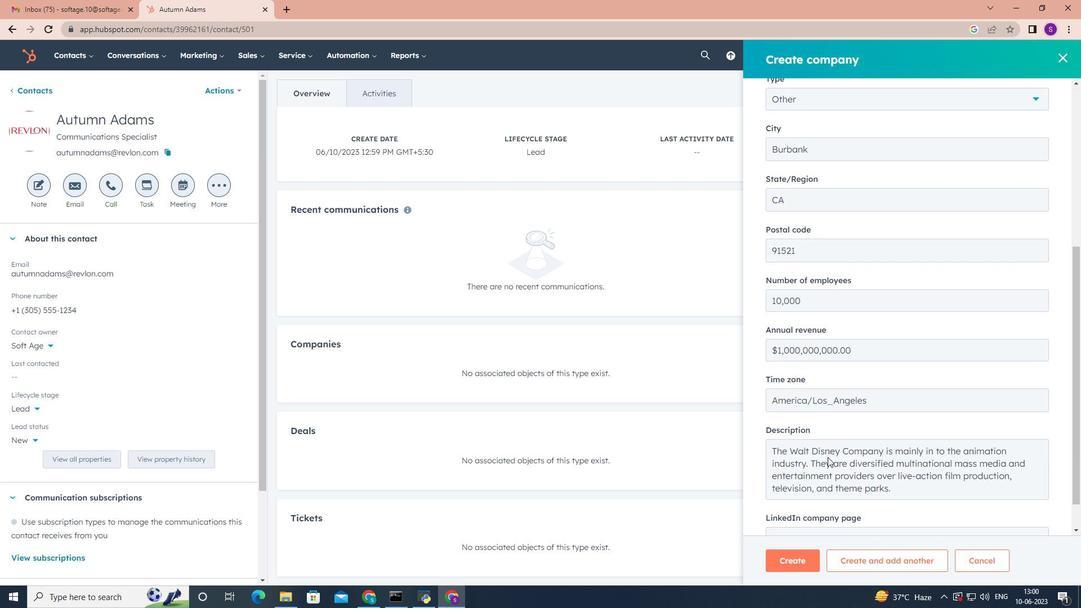 
Action: Mouse scrolled (827, 456) with delta (0, 0)
Screenshot: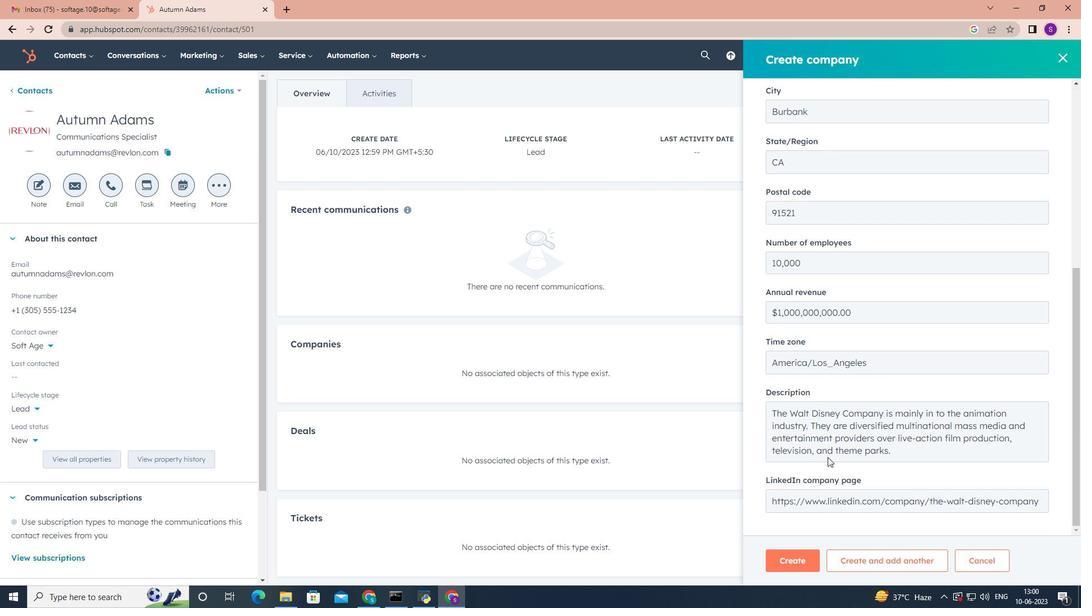 
Action: Mouse scrolled (827, 456) with delta (0, 0)
Screenshot: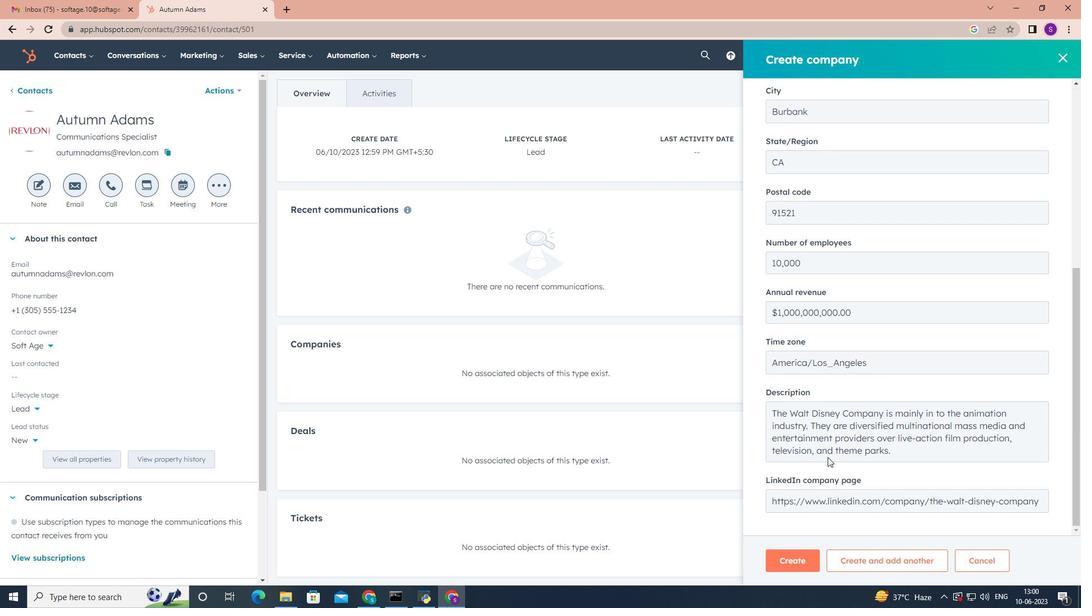 
Action: Mouse scrolled (827, 456) with delta (0, 0)
Screenshot: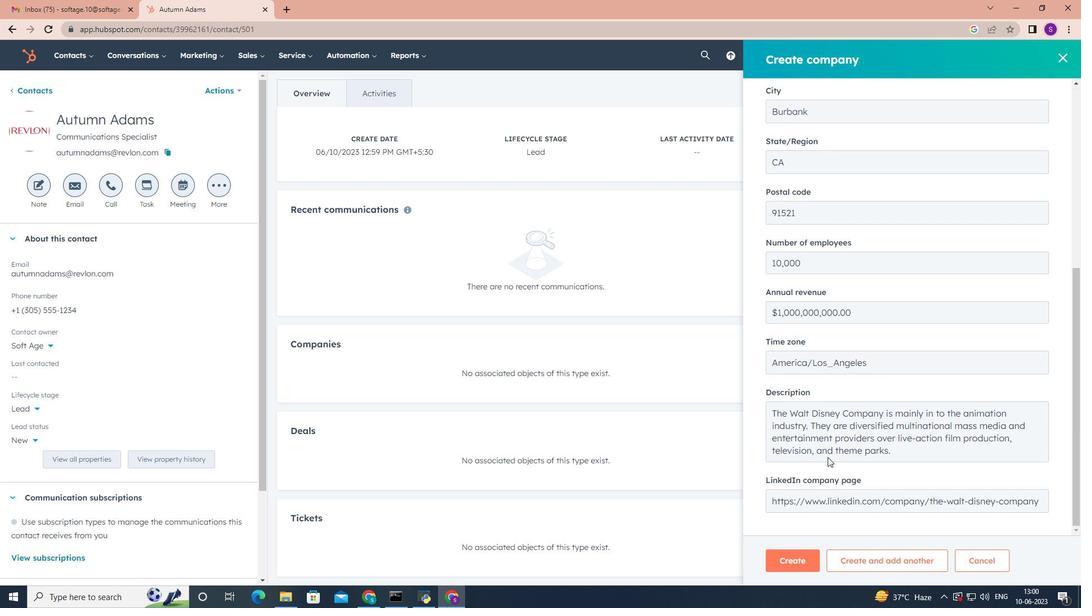 
Action: Mouse scrolled (827, 456) with delta (0, 0)
Screenshot: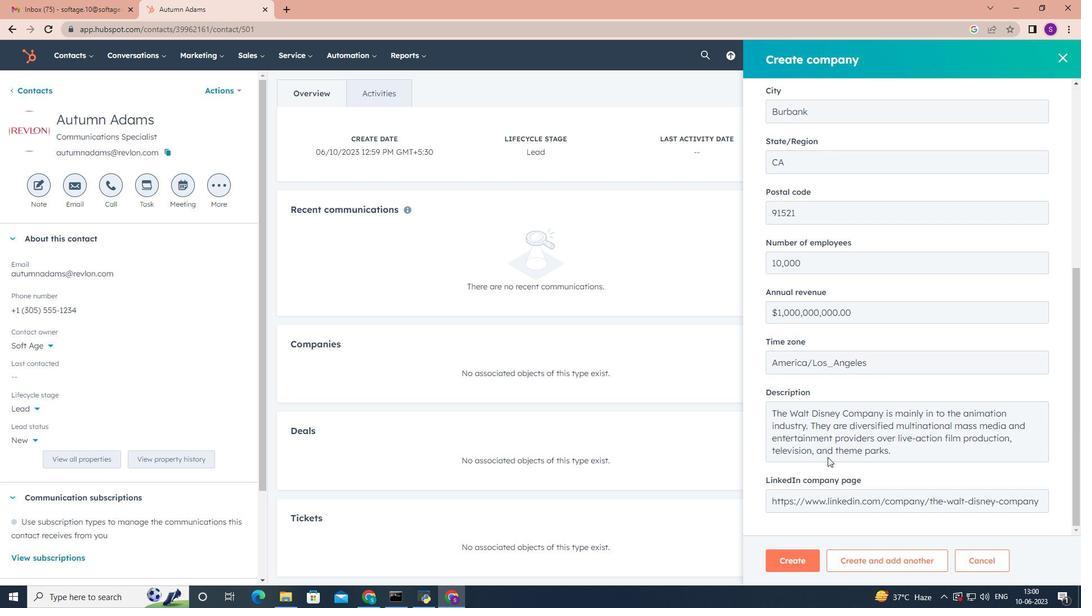 
Action: Mouse moved to (804, 563)
Screenshot: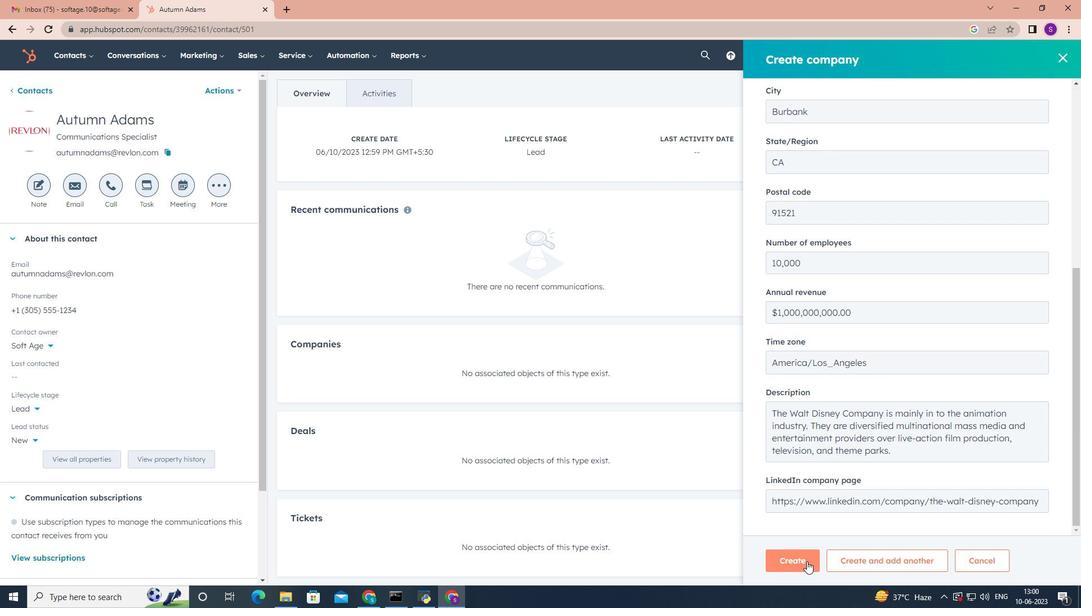 
Action: Mouse pressed left at (804, 563)
Screenshot: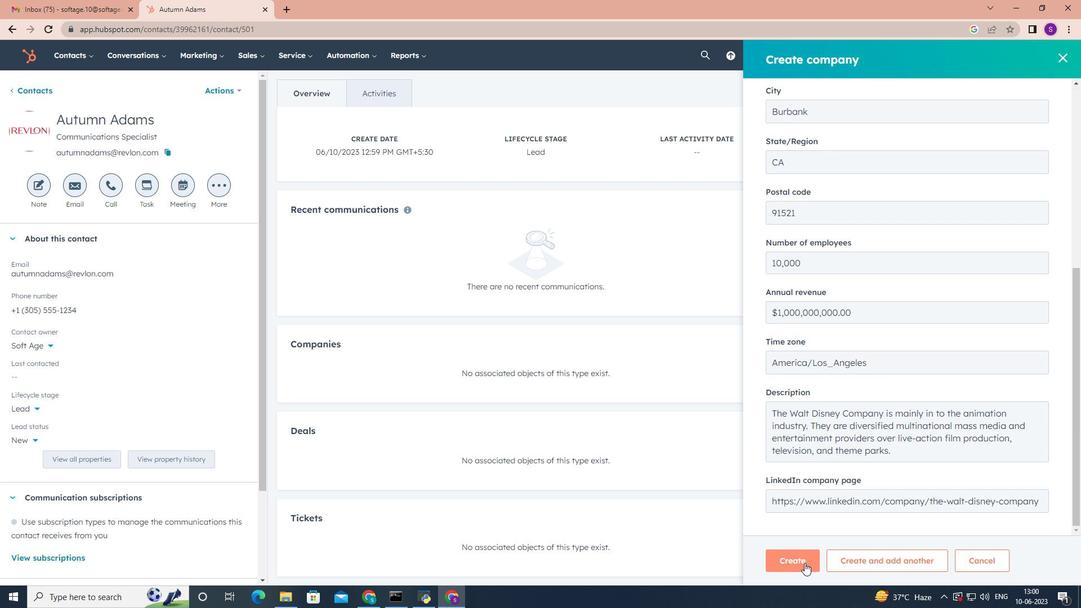 
Action: Mouse moved to (620, 333)
Screenshot: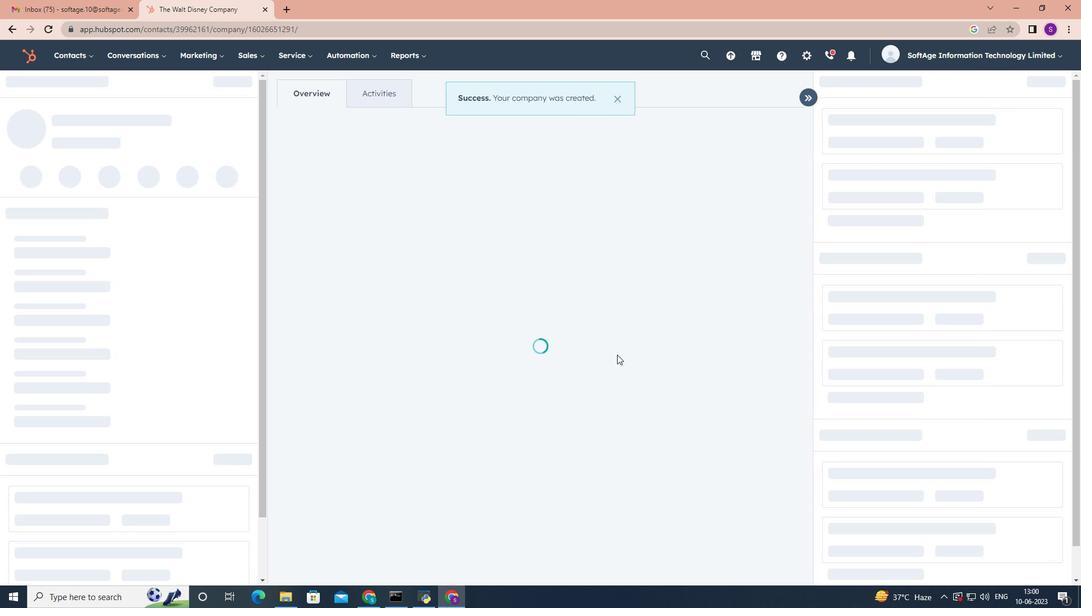 
Action: Mouse scrolled (620, 332) with delta (0, 0)
Screenshot: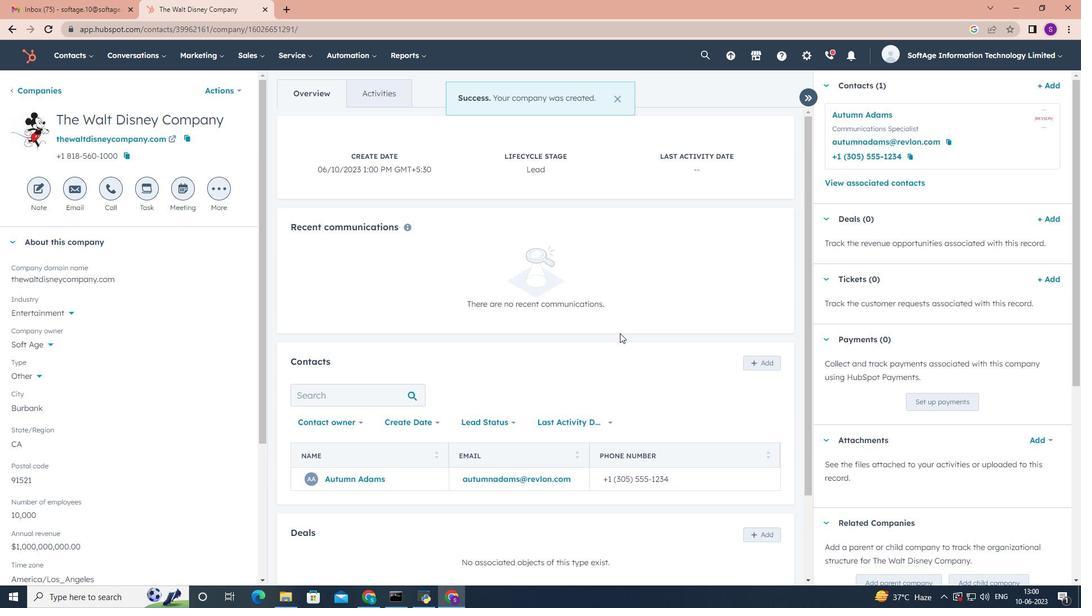
Action: Mouse scrolled (620, 332) with delta (0, 0)
Screenshot: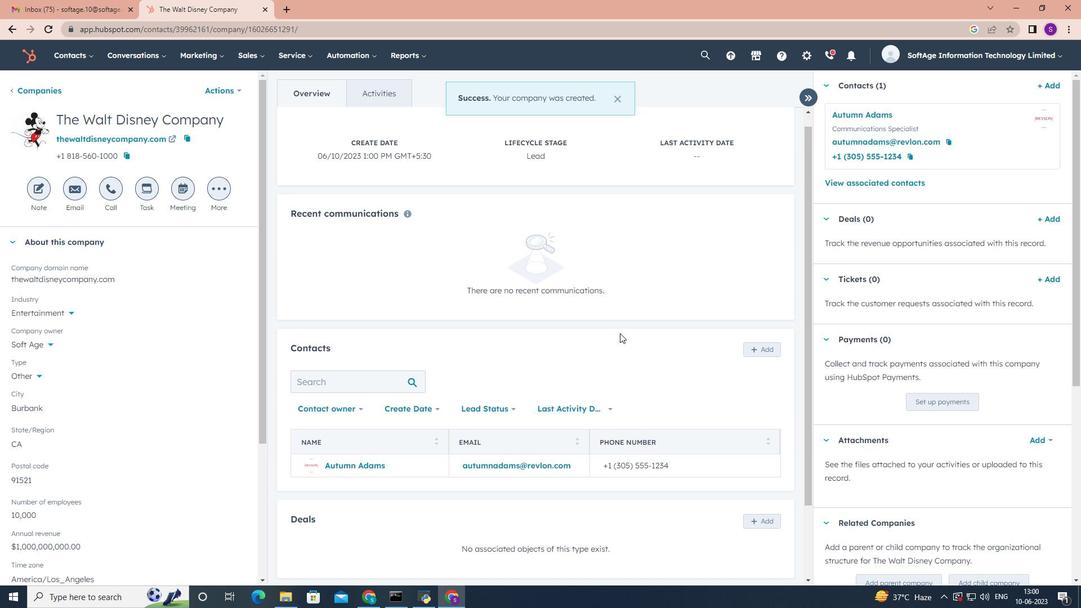 
Action: Mouse scrolled (620, 332) with delta (0, 0)
Screenshot: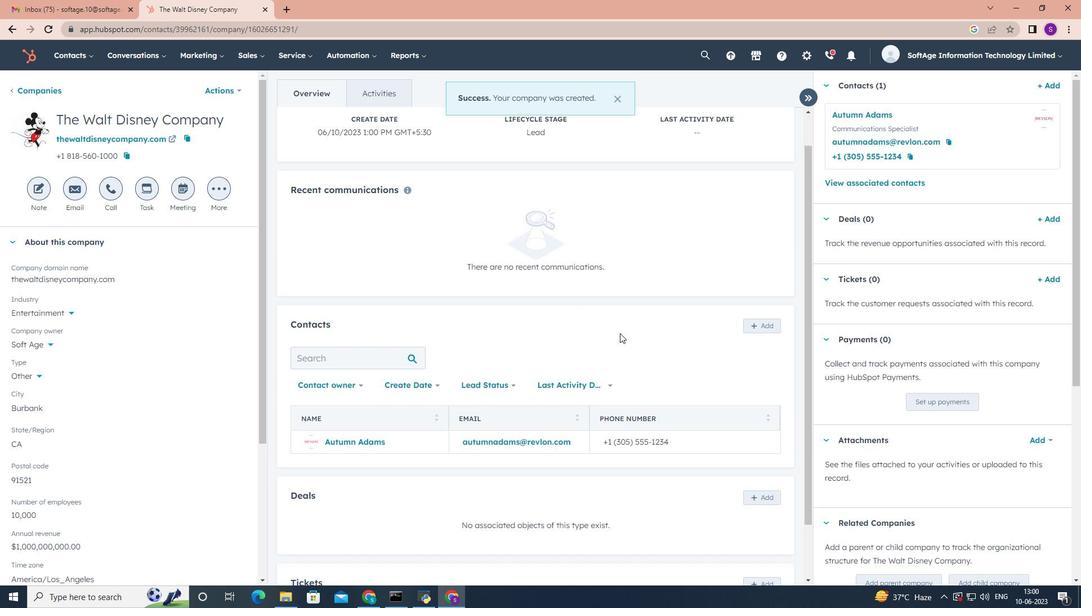
Action: Mouse scrolled (620, 332) with delta (0, 0)
Screenshot: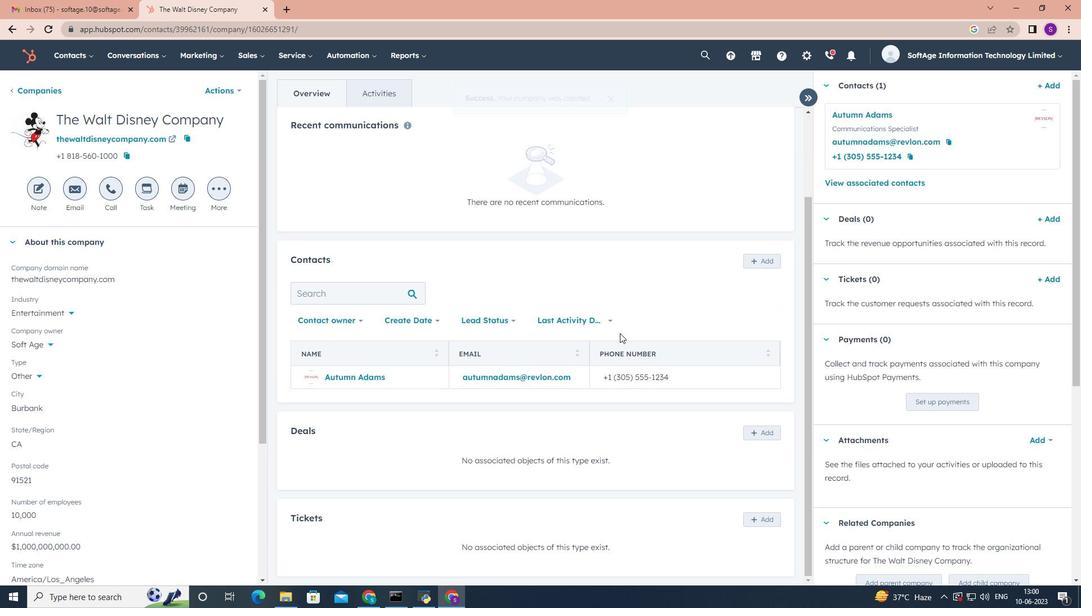 
Action: Mouse scrolled (620, 332) with delta (0, 0)
Screenshot: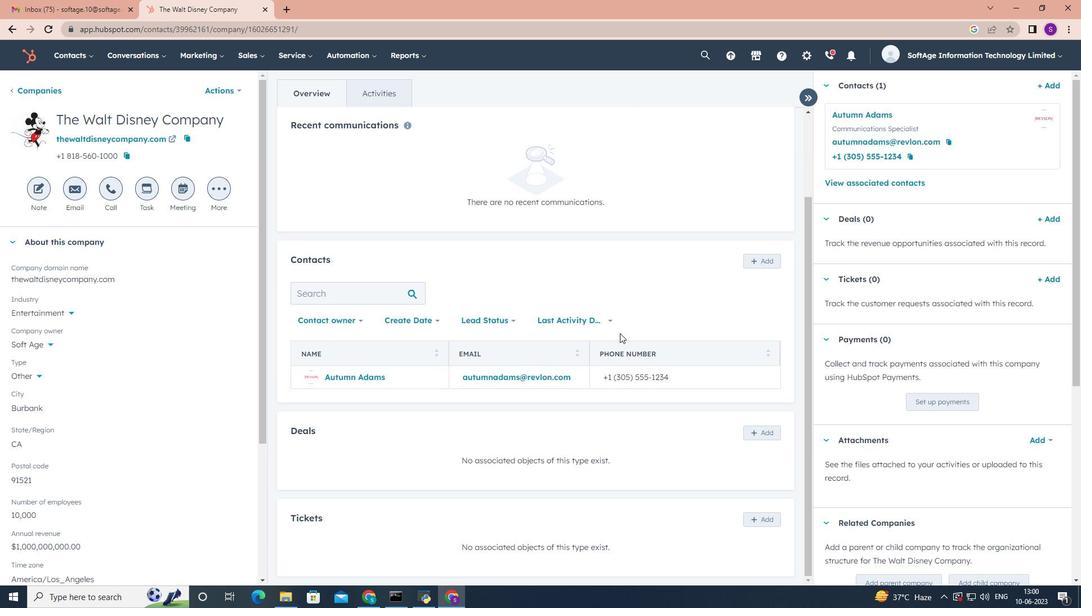 
